 Task: Create new customer invoice with Date Opened: 03-Apr-23, Select Customer: Carson's, Terms: Net 7. Make invoice entry for item-1 with Date: 03-Apr-23, Description: Closed Toe Faux Fur Slipper Creme de Mint Medium_x000D_
, Income Account: Income:Sales, Quantity: 1, Unit Price: 12.99, Sales Tax: Y, Sales Tax Included: Y, Tax Table: Sales Tax. Post Invoice with Post Date: 03-Apr-23, Post to Accounts: Assets:Accounts Receivable. Pay / Process Payment with Transaction Date: 09-Apr-23, Amount: 12.99, Transfer Account: Checking Account. Go to 'Print Invoice'.
Action: Mouse moved to (152, 34)
Screenshot: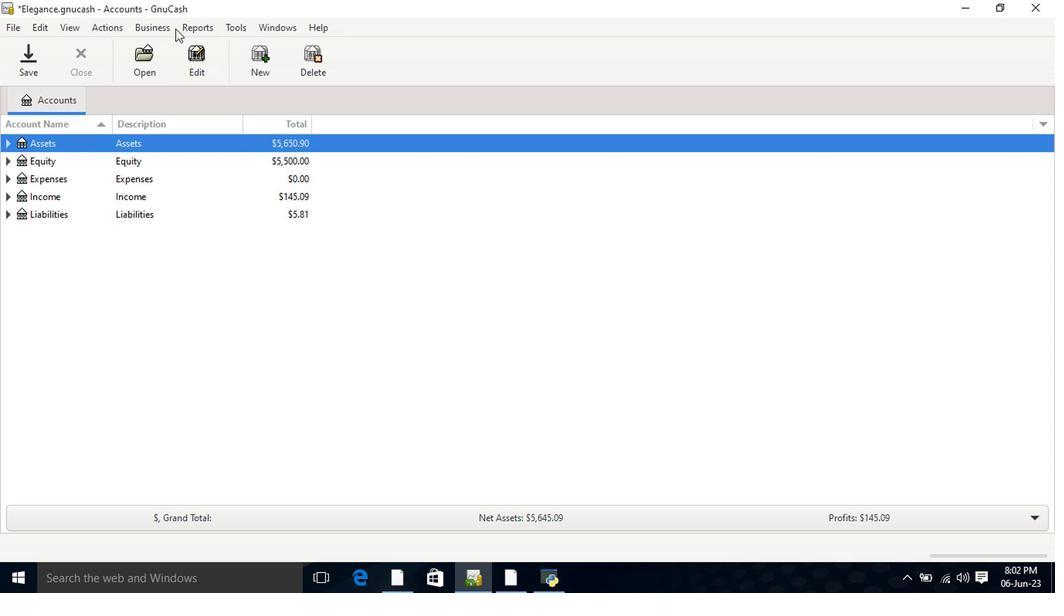 
Action: Mouse pressed left at (152, 34)
Screenshot: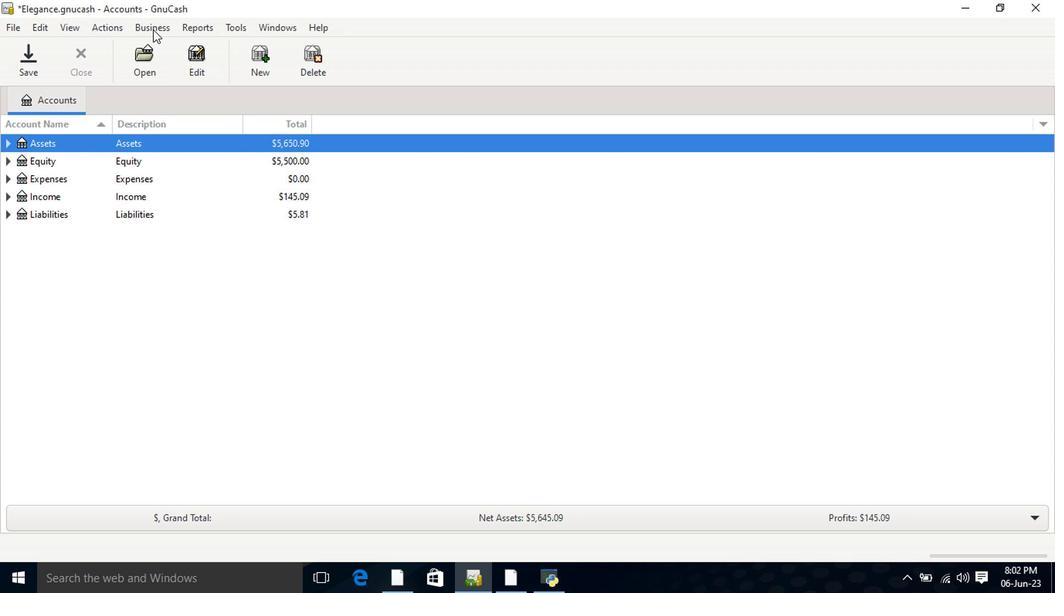 
Action: Mouse moved to (340, 111)
Screenshot: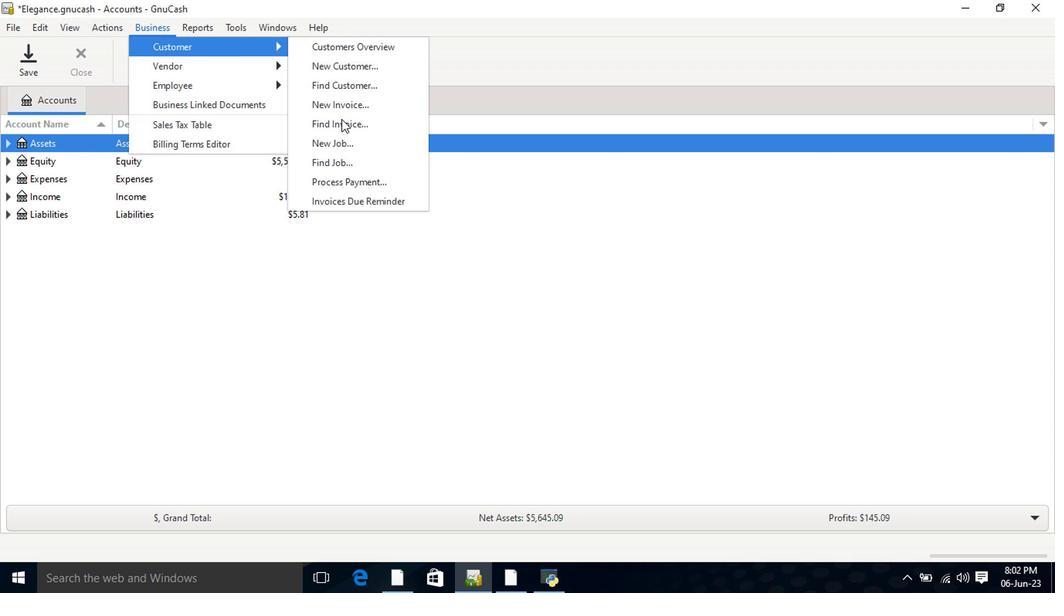 
Action: Mouse pressed left at (340, 111)
Screenshot: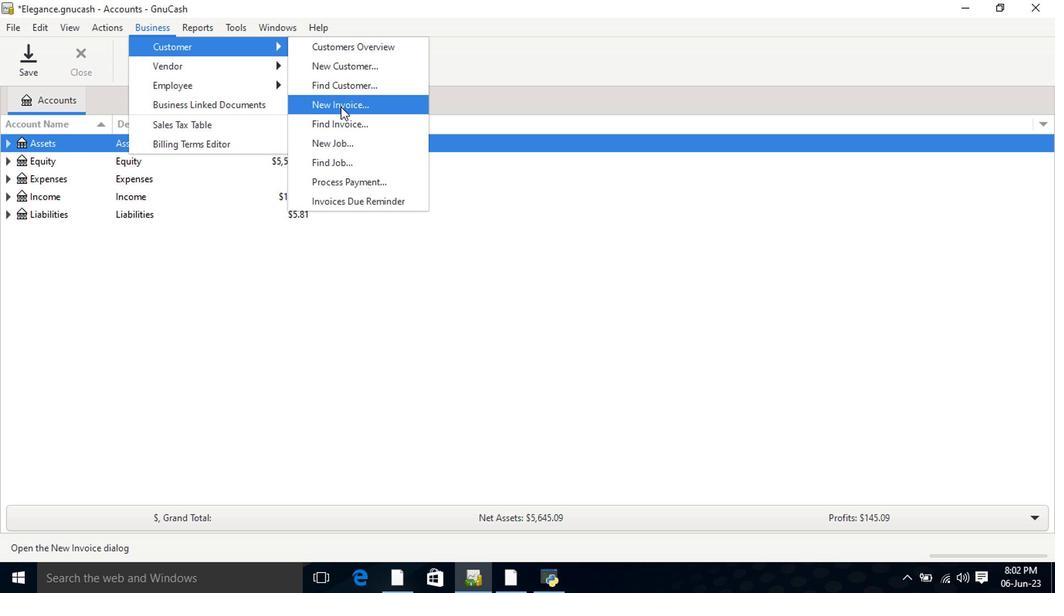 
Action: Mouse moved to (625, 238)
Screenshot: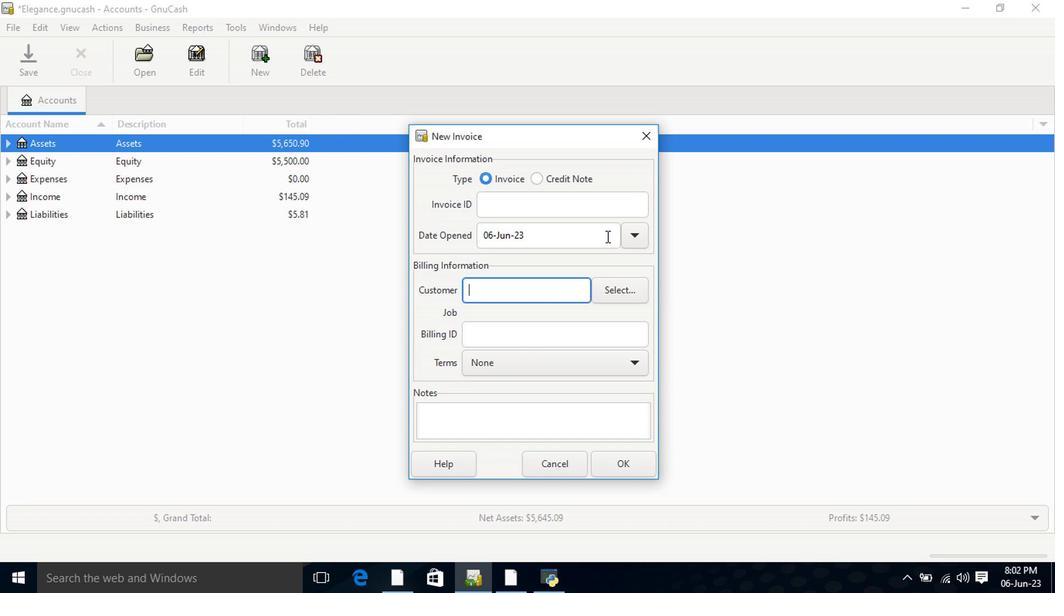 
Action: Mouse pressed left at (625, 238)
Screenshot: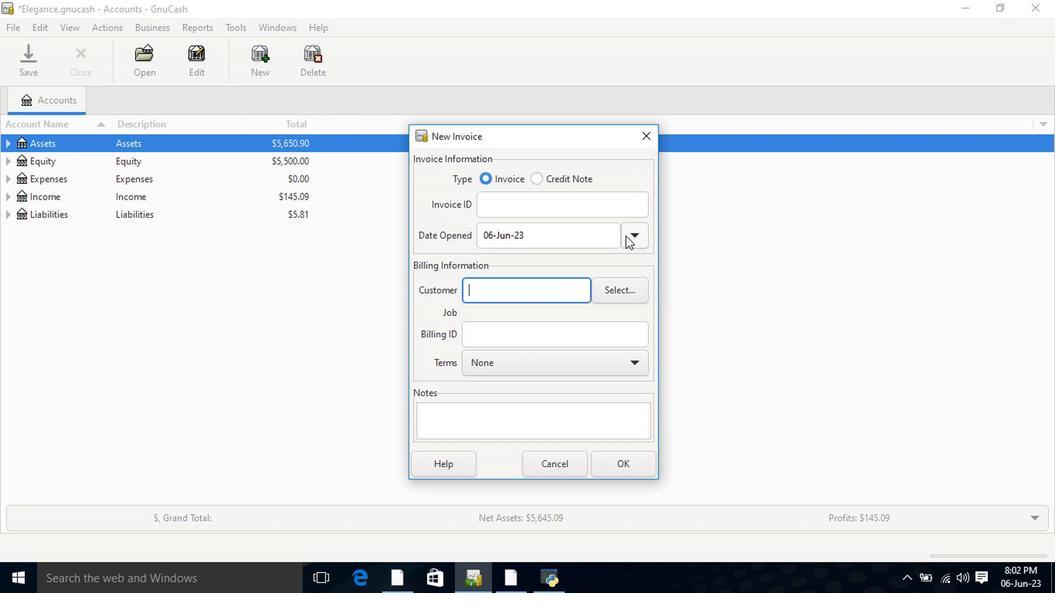 
Action: Mouse moved to (513, 262)
Screenshot: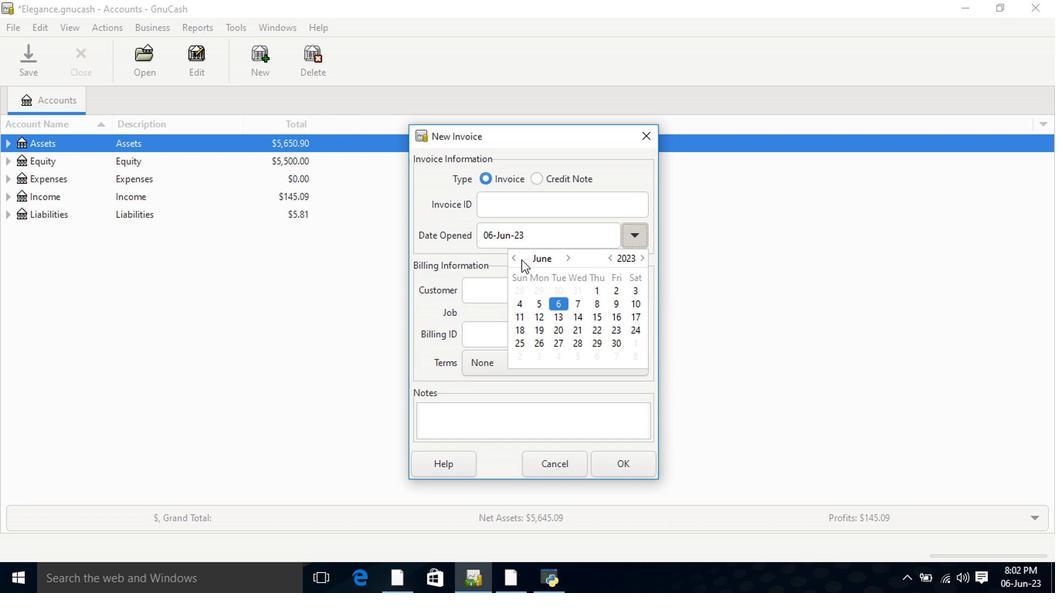 
Action: Mouse pressed left at (513, 262)
Screenshot: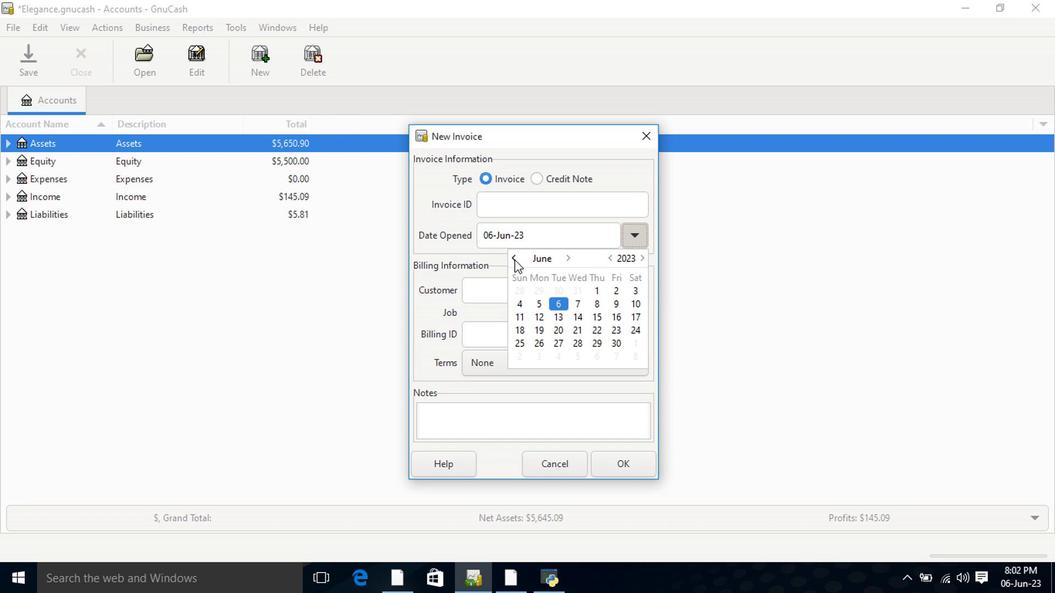 
Action: Mouse pressed left at (513, 262)
Screenshot: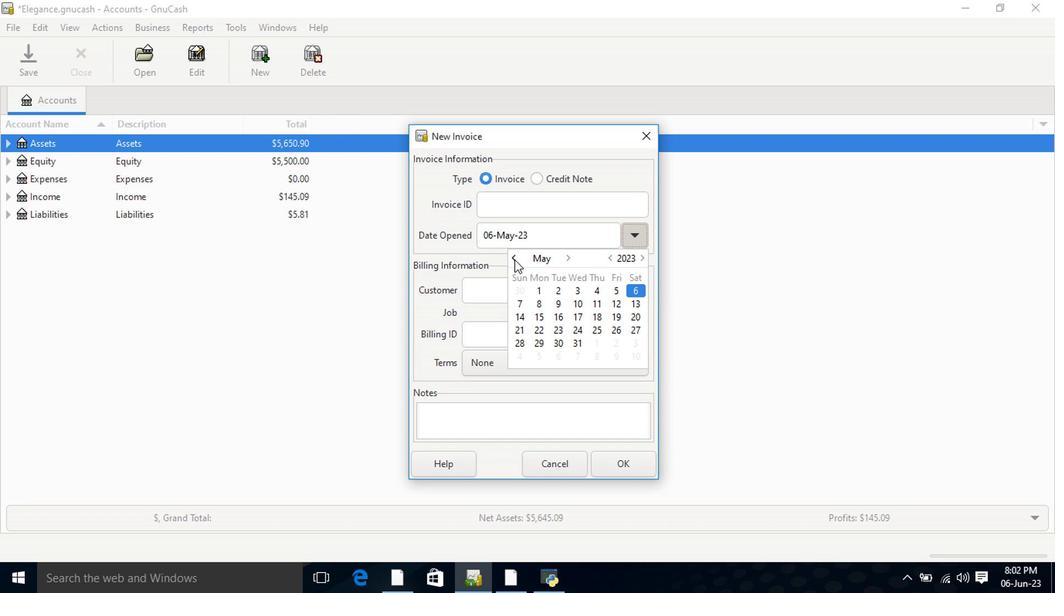 
Action: Mouse moved to (534, 301)
Screenshot: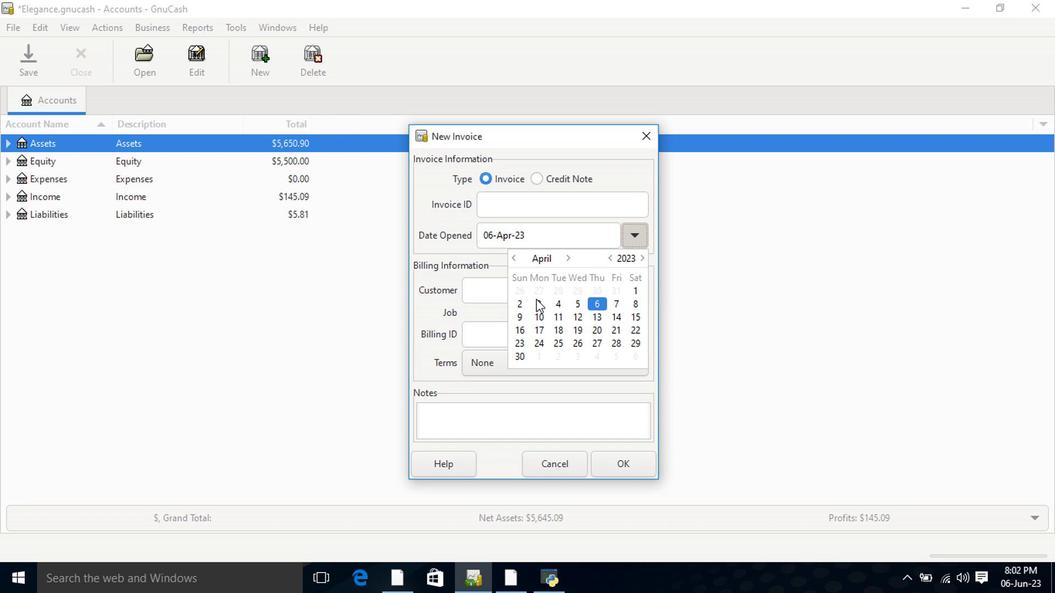 
Action: Mouse pressed left at (534, 301)
Screenshot: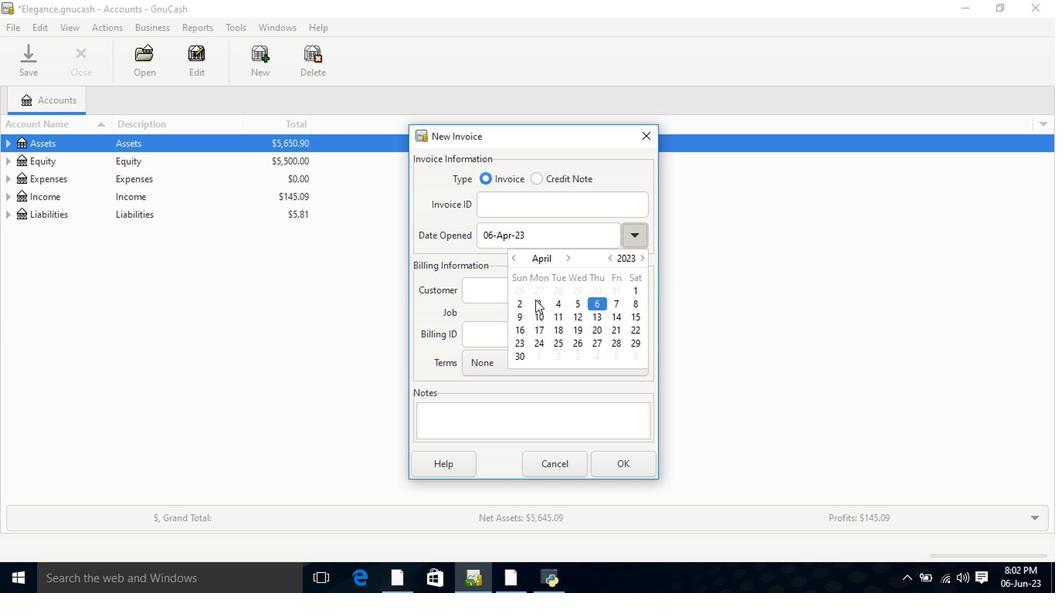 
Action: Mouse pressed left at (534, 301)
Screenshot: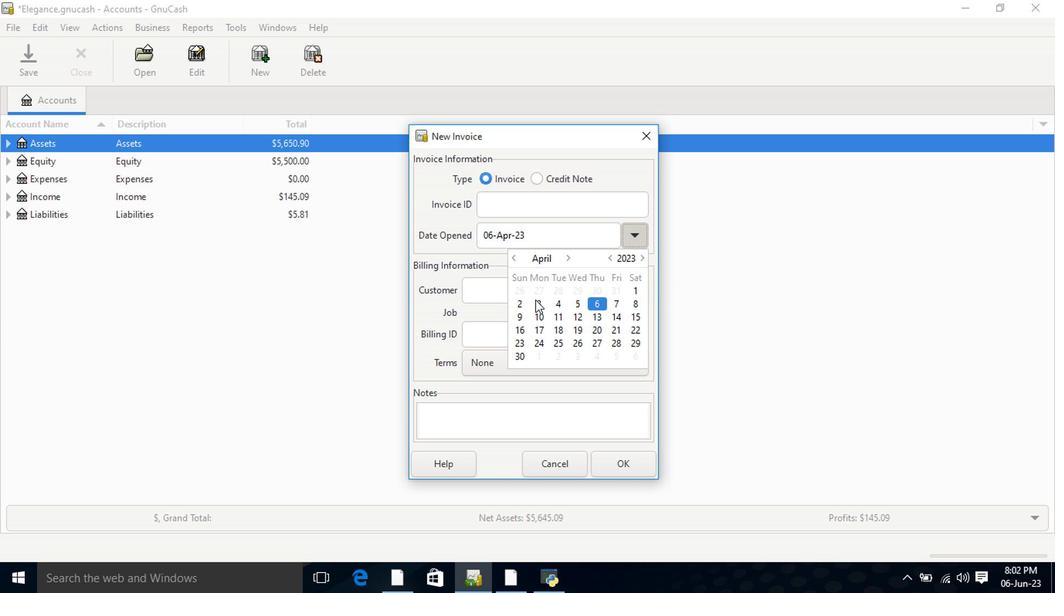 
Action: Mouse moved to (557, 291)
Screenshot: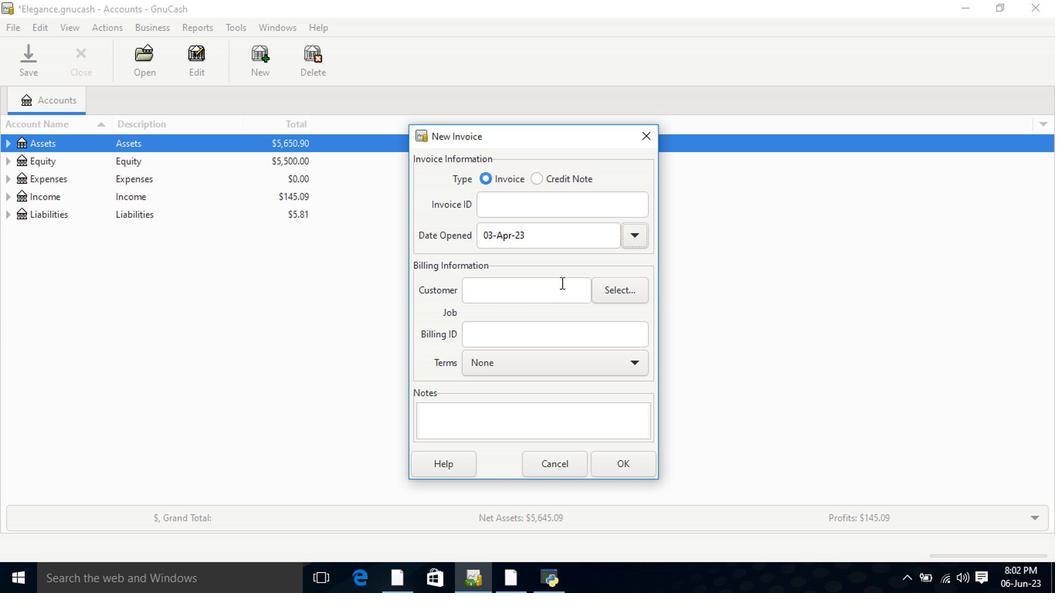 
Action: Mouse pressed left at (557, 291)
Screenshot: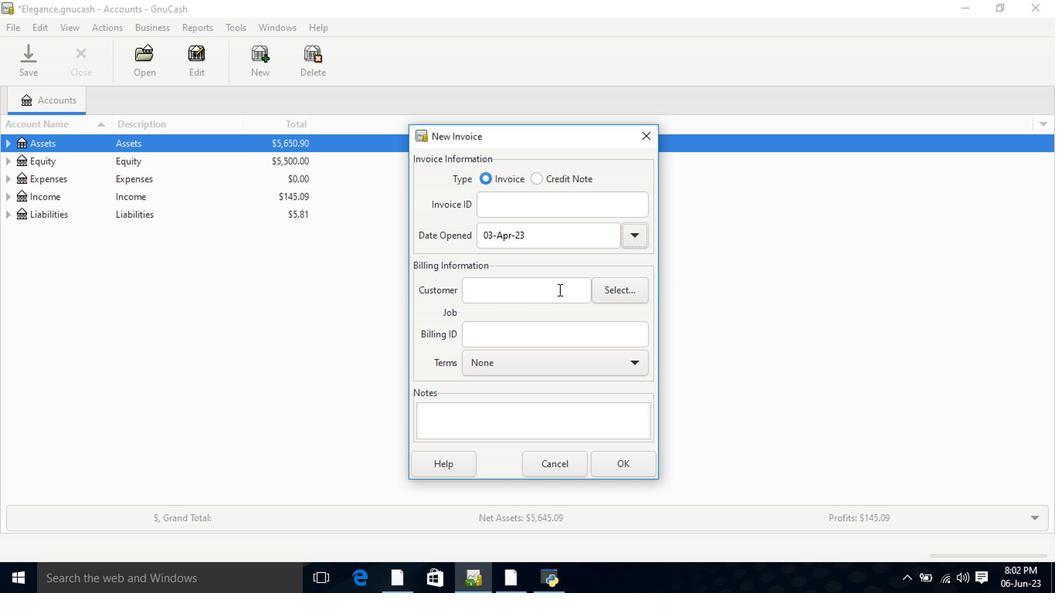
Action: Mouse moved to (557, 291)
Screenshot: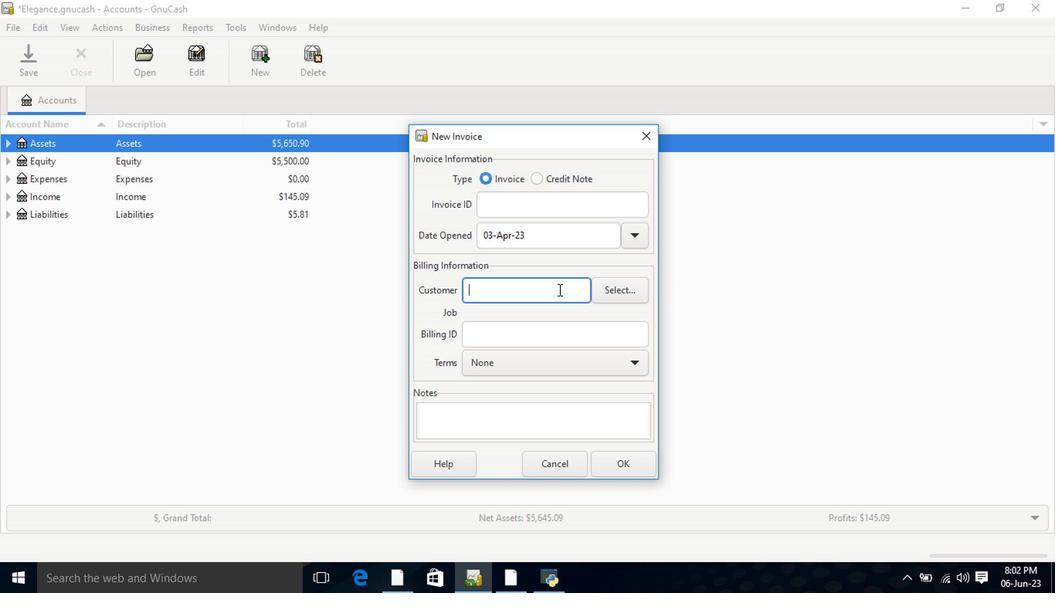 
Action: Key pressed <Key.shift>Car
Screenshot: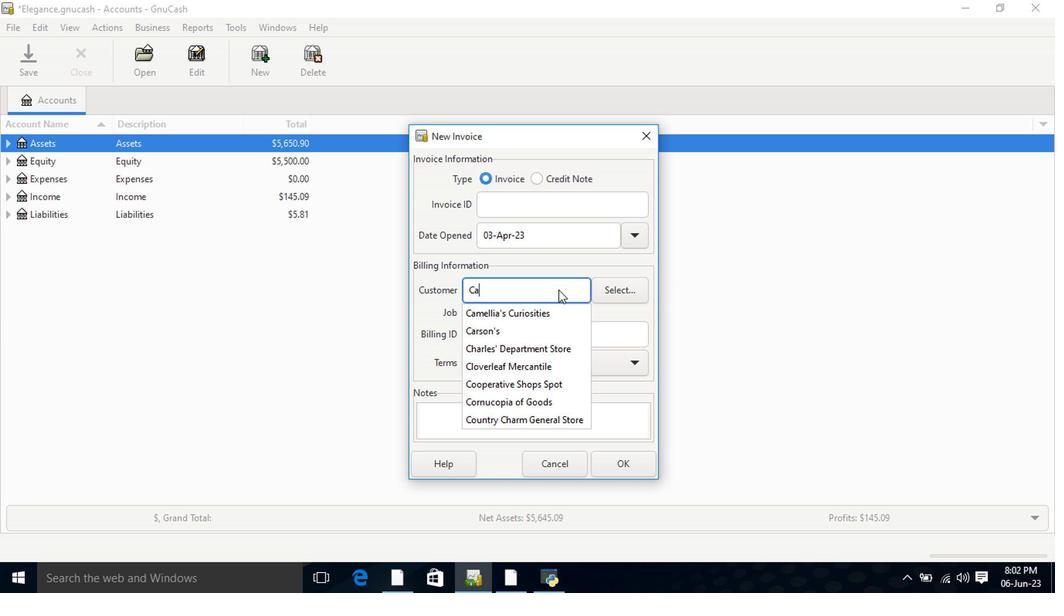 
Action: Mouse moved to (539, 313)
Screenshot: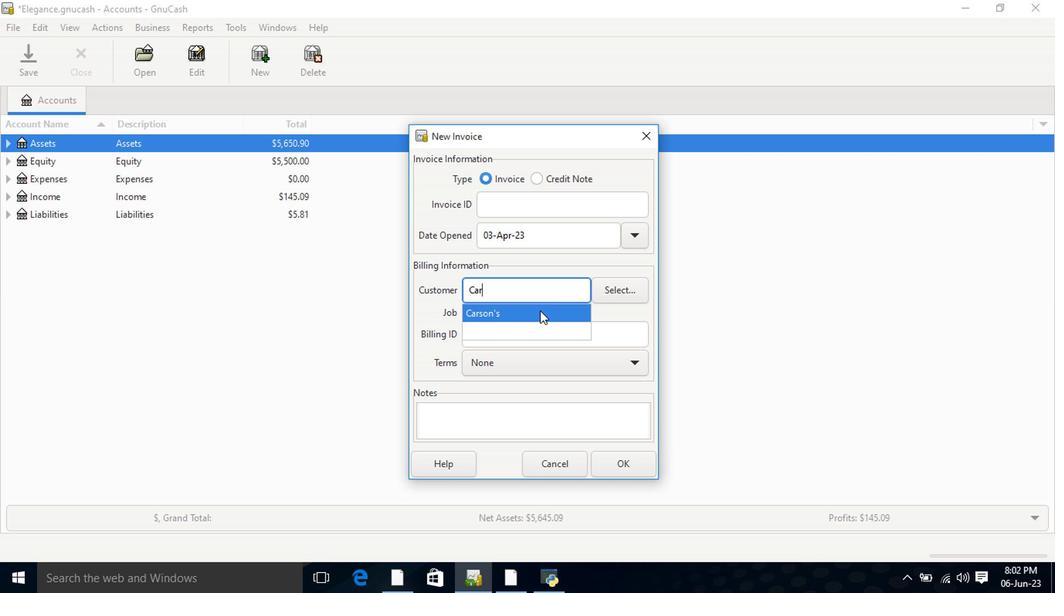 
Action: Mouse pressed left at (539, 313)
Screenshot: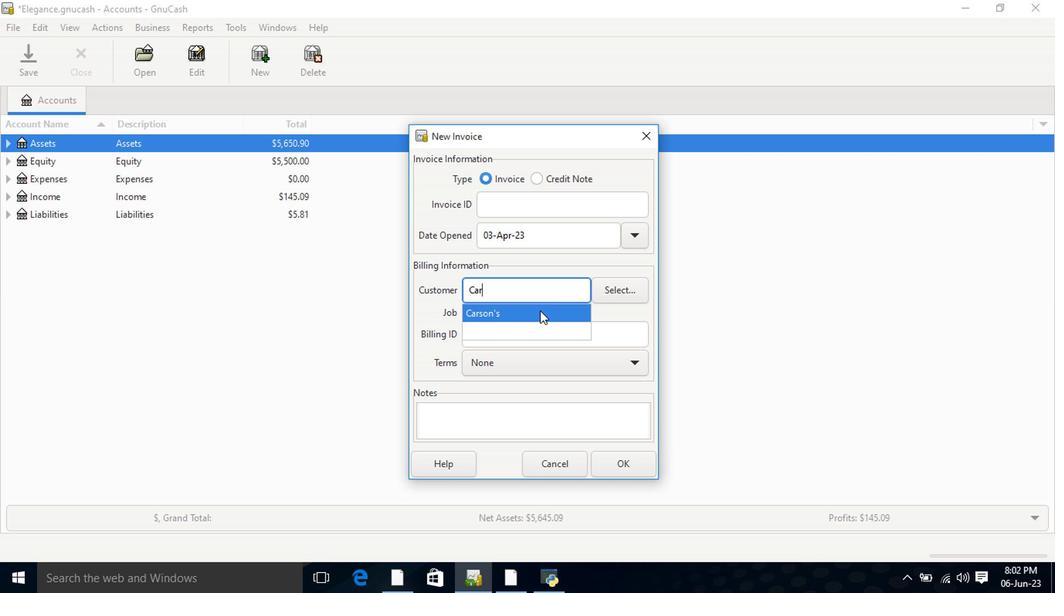 
Action: Mouse moved to (547, 380)
Screenshot: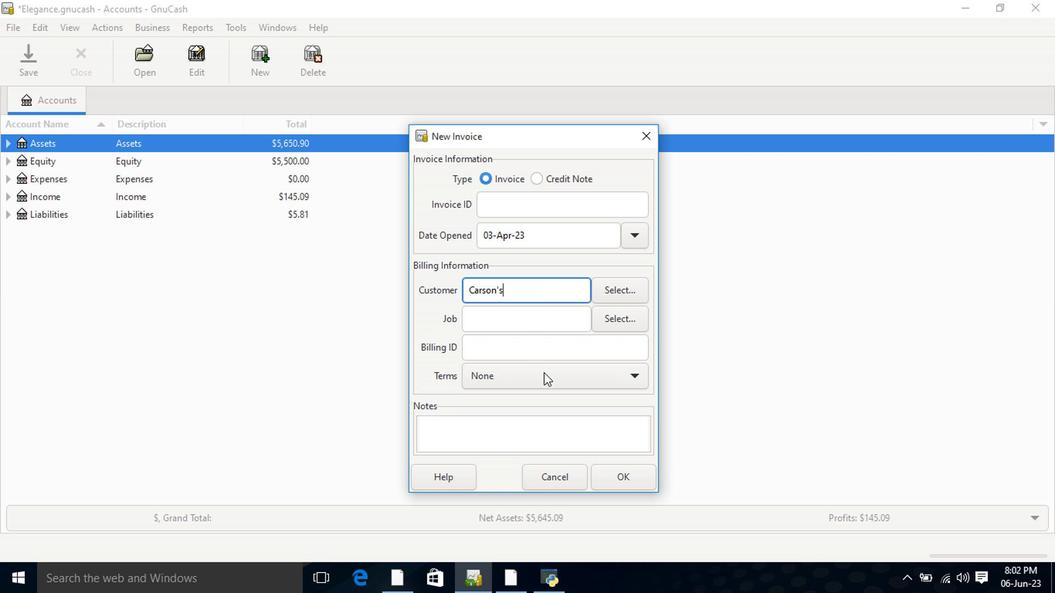 
Action: Mouse pressed left at (547, 380)
Screenshot: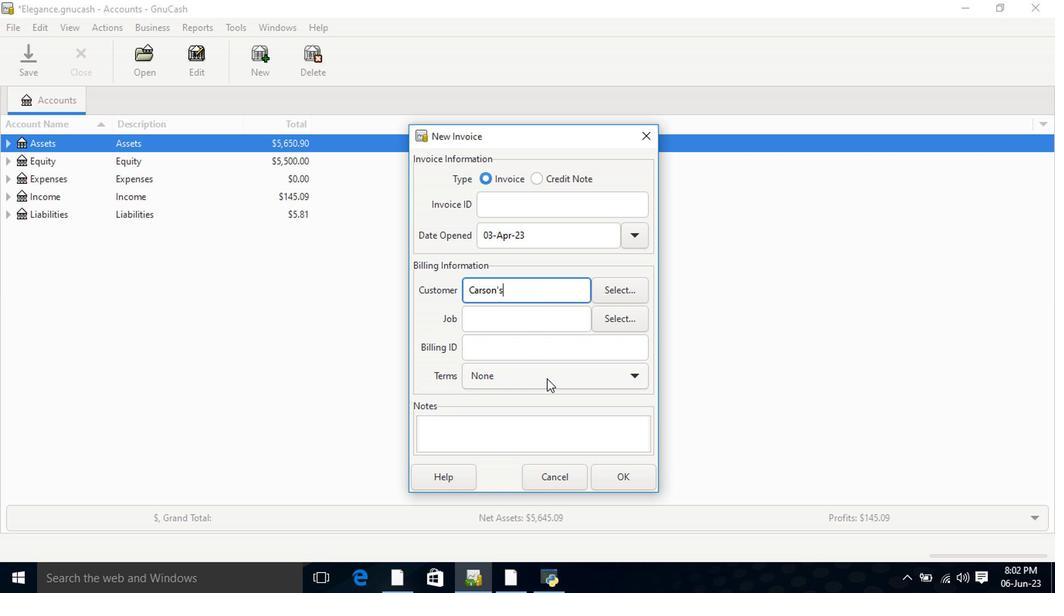
Action: Mouse moved to (530, 439)
Screenshot: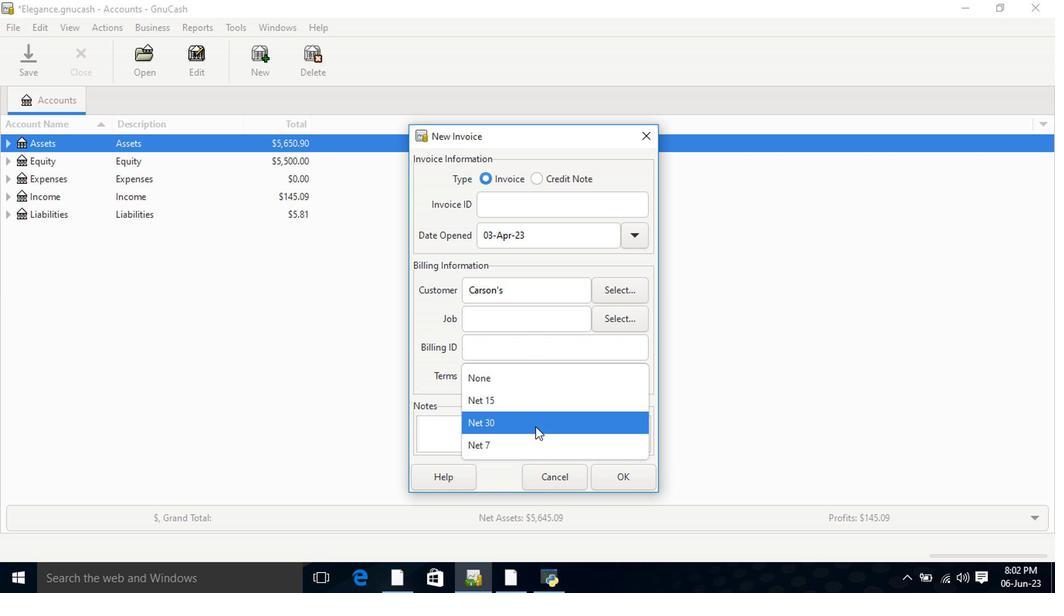 
Action: Mouse pressed left at (530, 439)
Screenshot: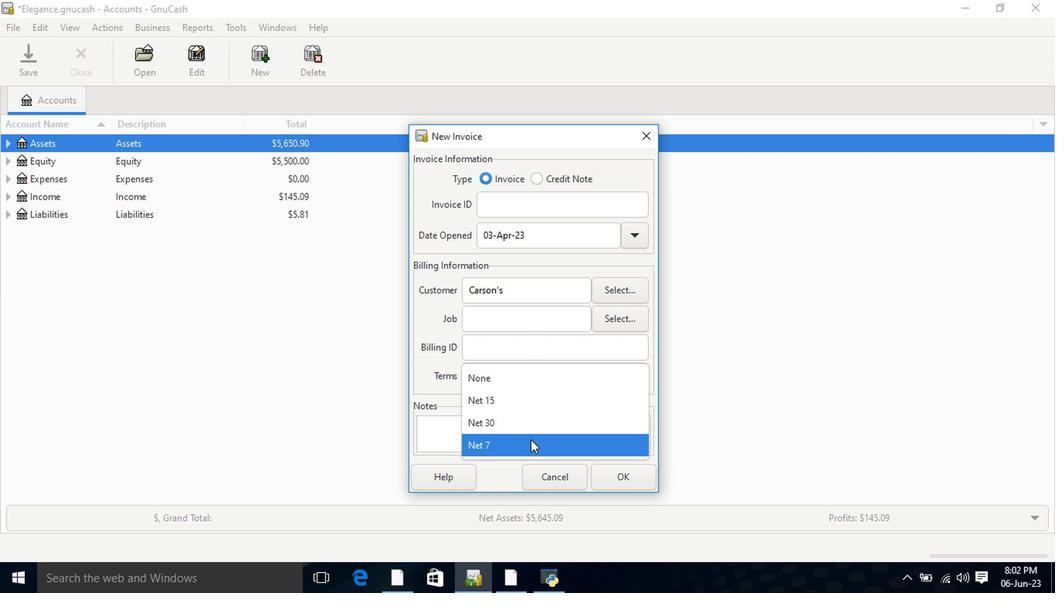 
Action: Mouse moved to (622, 474)
Screenshot: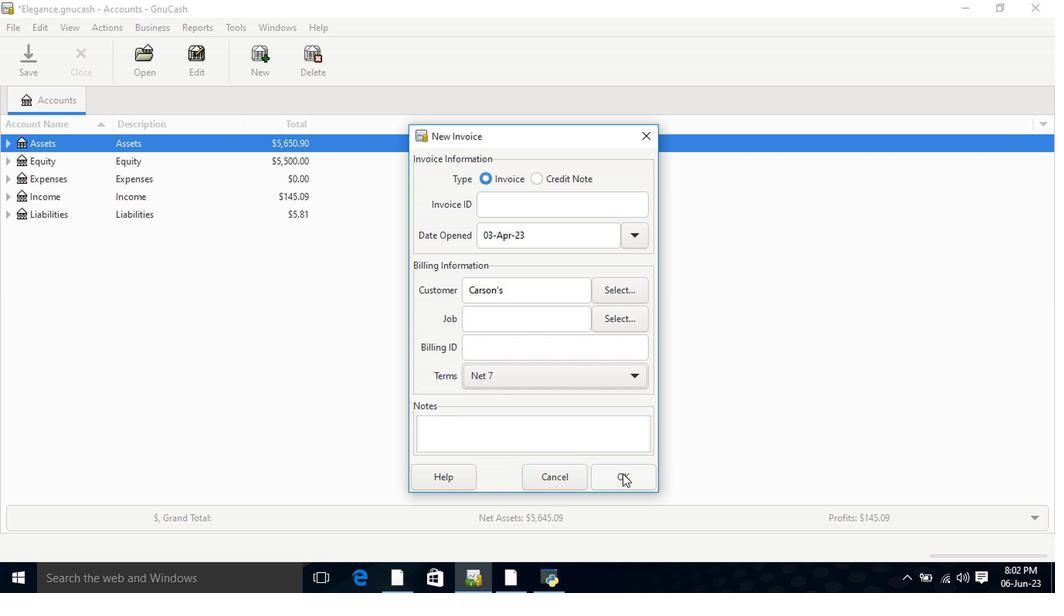
Action: Mouse pressed left at (622, 474)
Screenshot: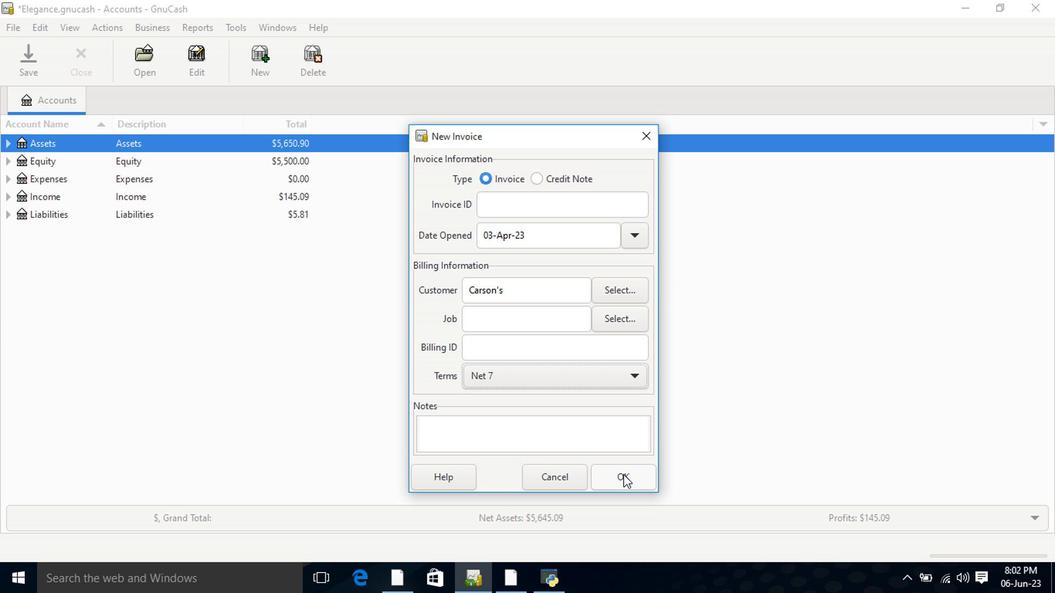 
Action: Mouse moved to (72, 297)
Screenshot: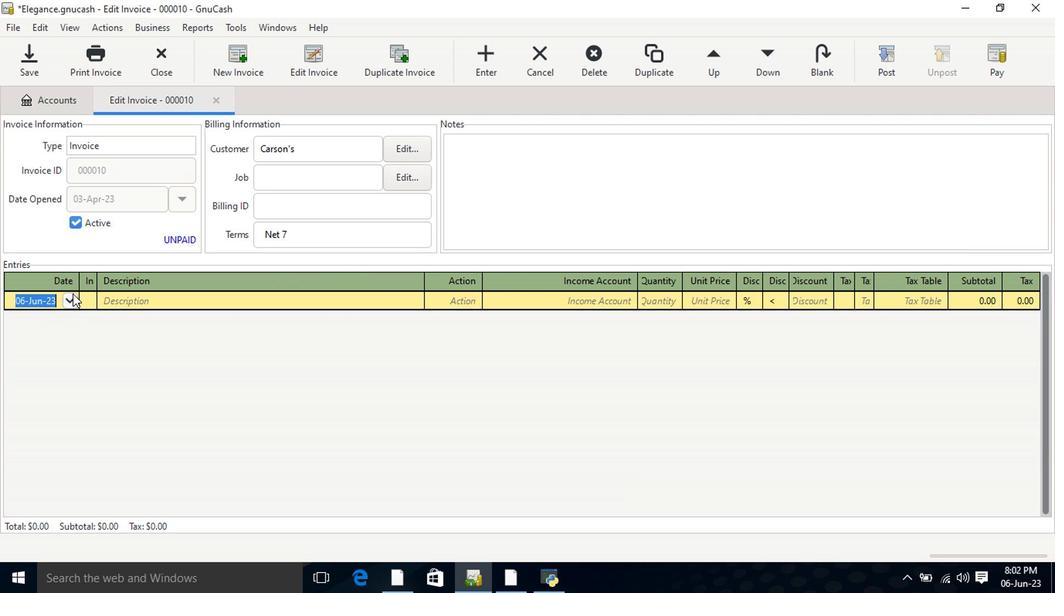 
Action: Mouse pressed left at (72, 297)
Screenshot: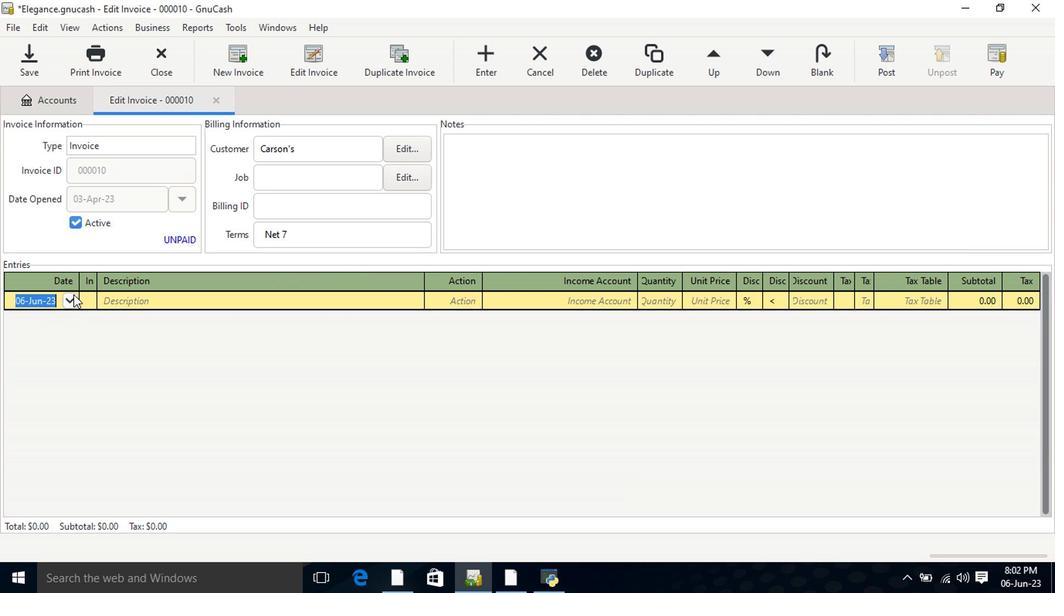 
Action: Mouse moved to (10, 316)
Screenshot: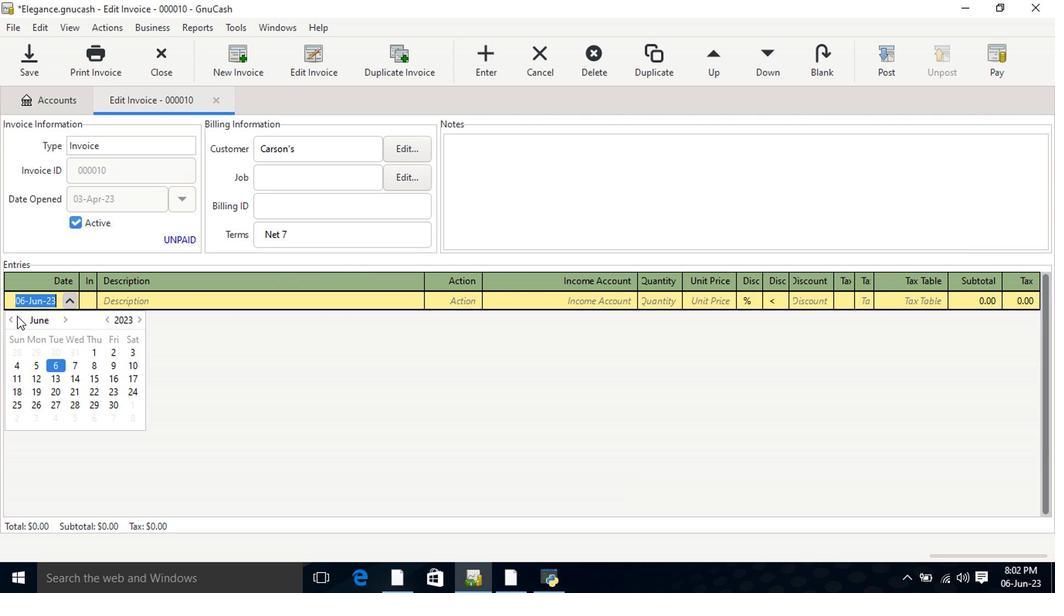 
Action: Mouse pressed left at (10, 316)
Screenshot: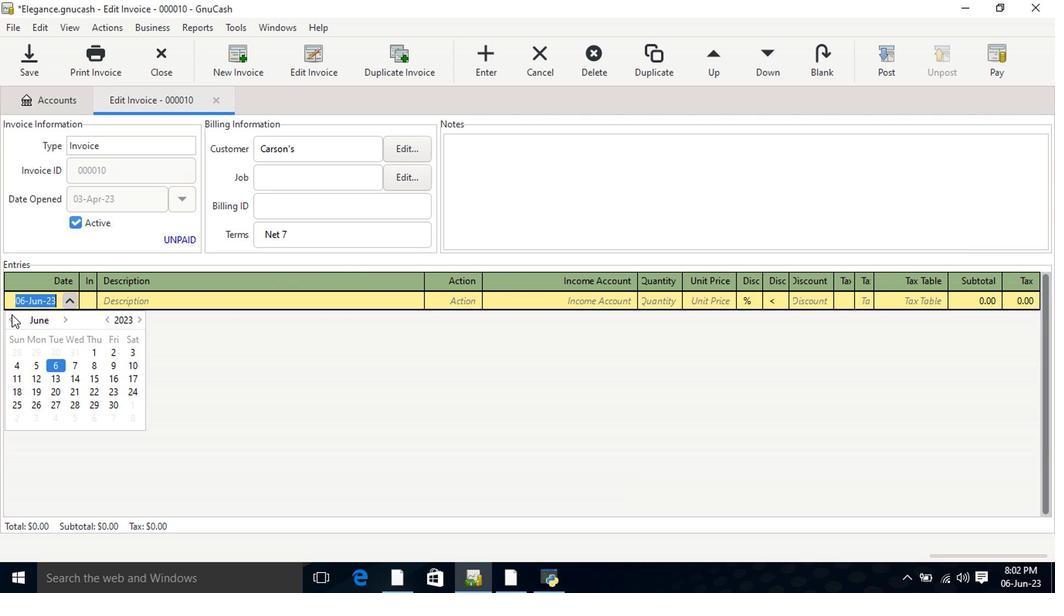 
Action: Mouse moved to (9, 318)
Screenshot: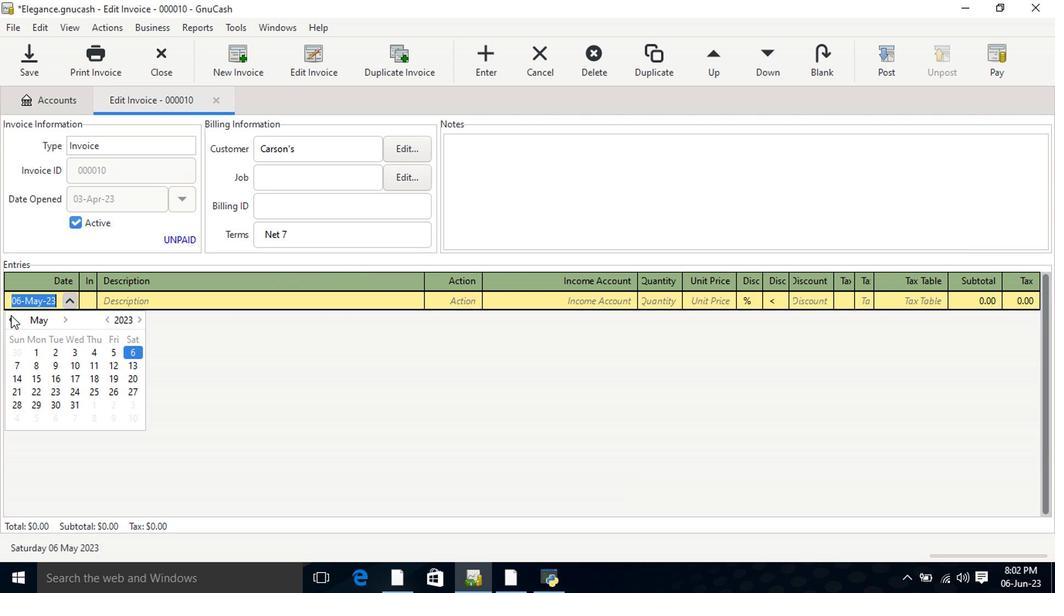 
Action: Mouse pressed left at (9, 318)
Screenshot: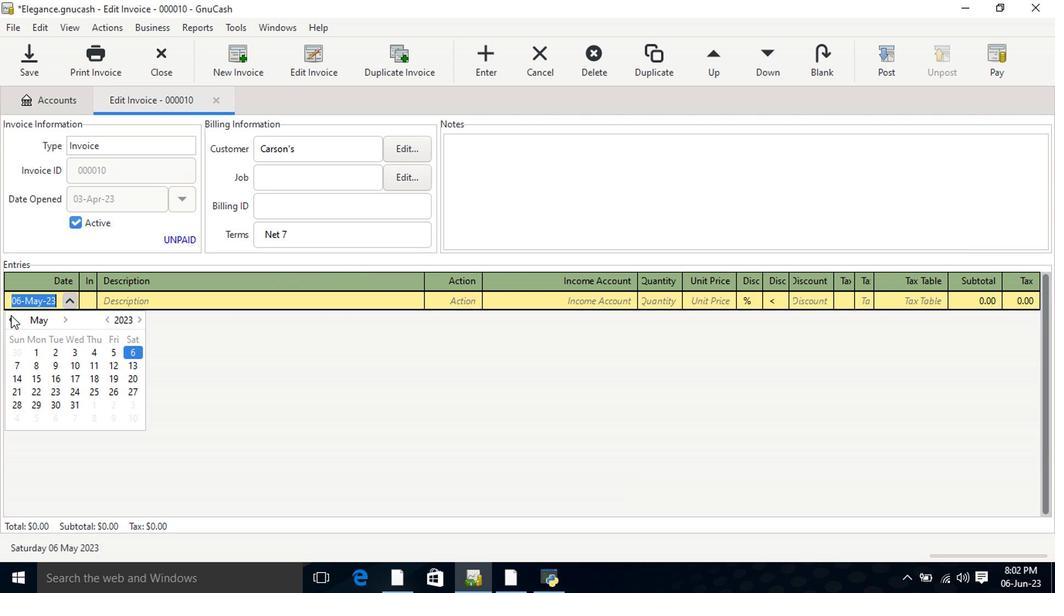 
Action: Mouse moved to (31, 368)
Screenshot: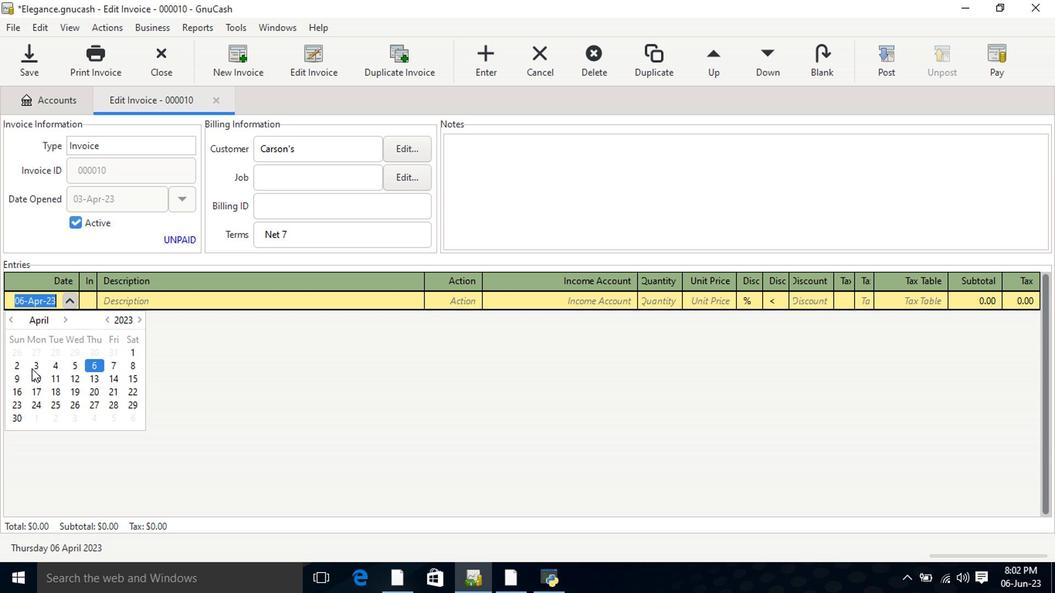 
Action: Mouse pressed left at (31, 368)
Screenshot: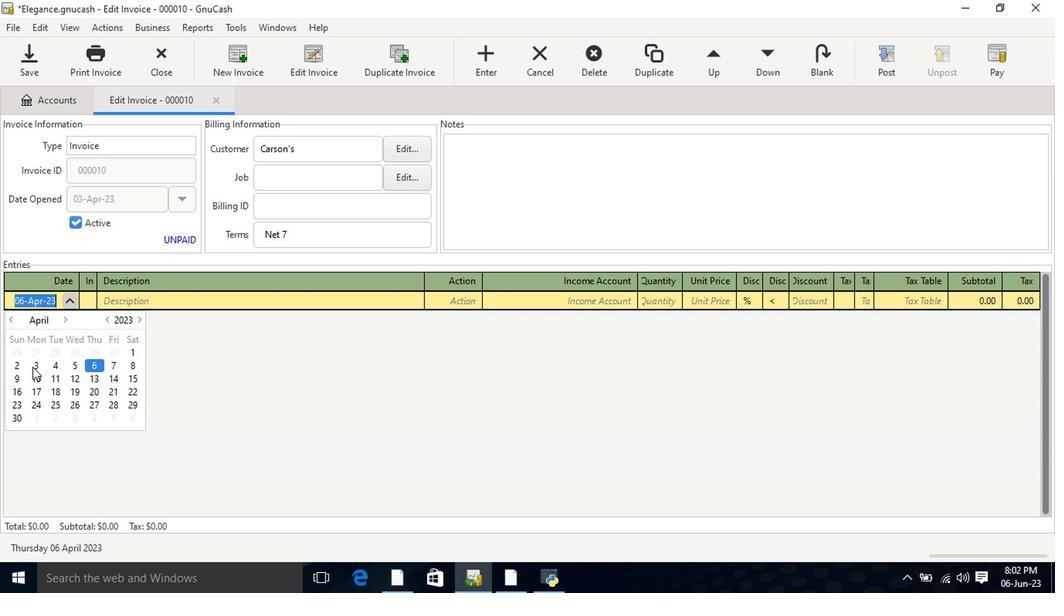 
Action: Mouse pressed left at (31, 368)
Screenshot: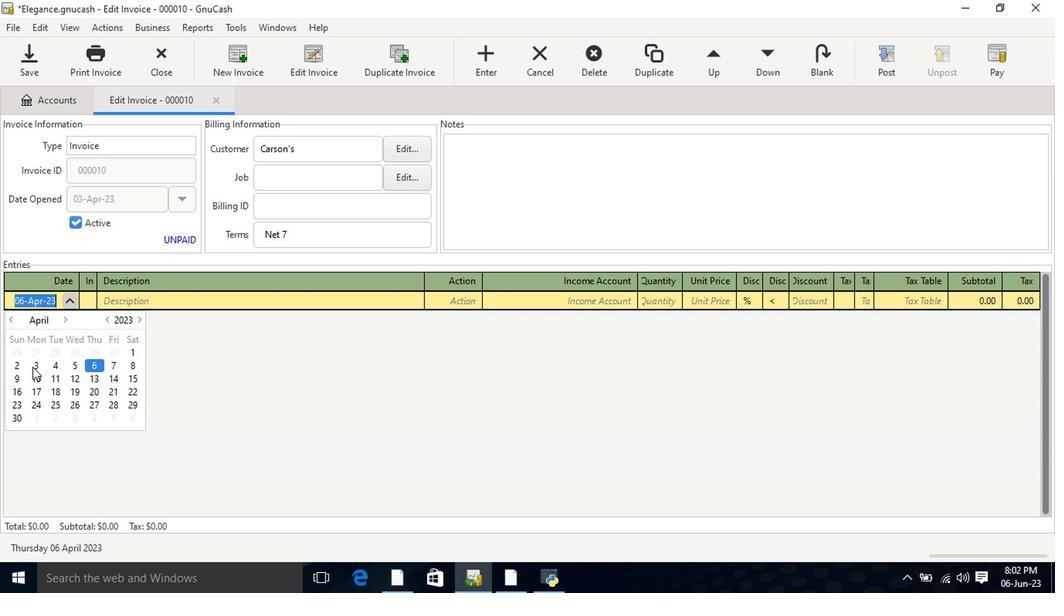 
Action: Mouse moved to (165, 298)
Screenshot: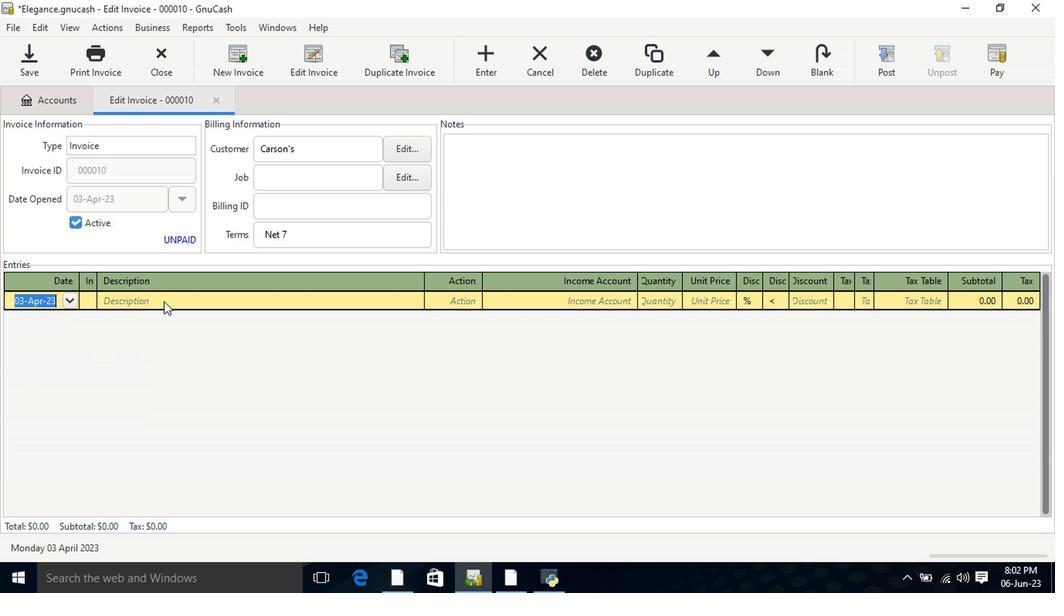 
Action: Mouse pressed left at (165, 298)
Screenshot: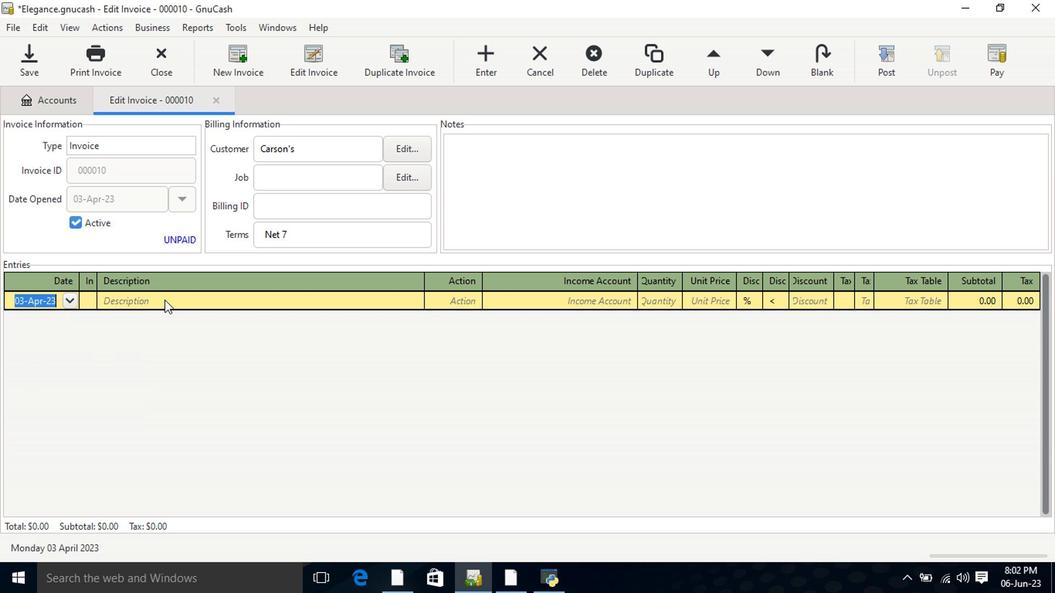 
Action: Key pressed <Key.shift>Closed<Key.space><Key.shift>Toe<Key.space><Key.shift>Fauz<Key.space><Key.shift>Fur<Key.space><Key.shift>Slipper<Key.space><Key.shift>Creme<Key.space><Key.shift>de<Key.space><Key.shift>Mint<Key.space><Key.shift>Medium<Key.tab><Key.tab>incom<Key.down><Key.down>
Screenshot: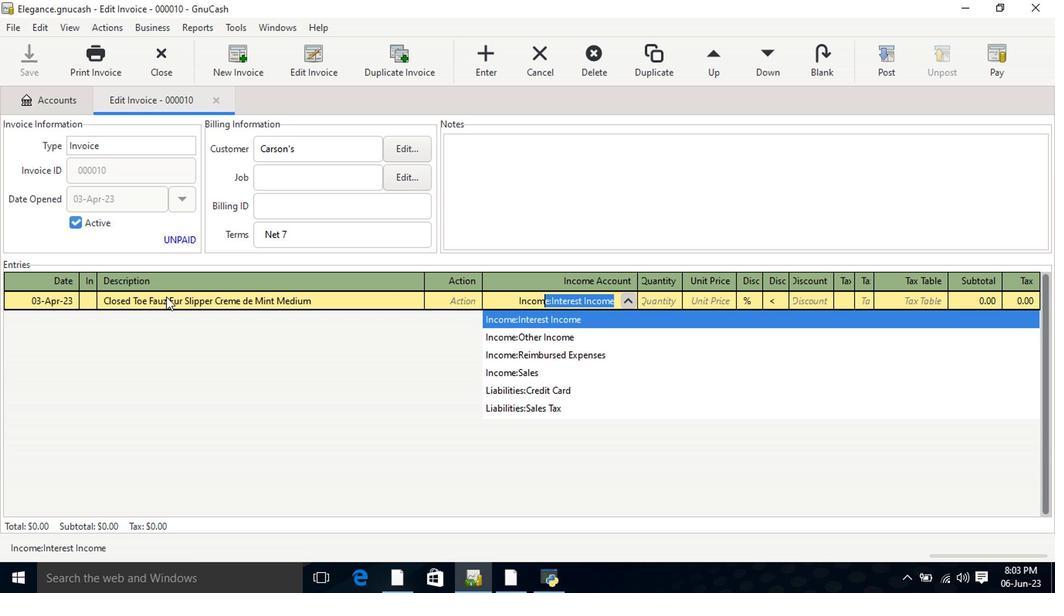 
Action: Mouse moved to (627, 303)
Screenshot: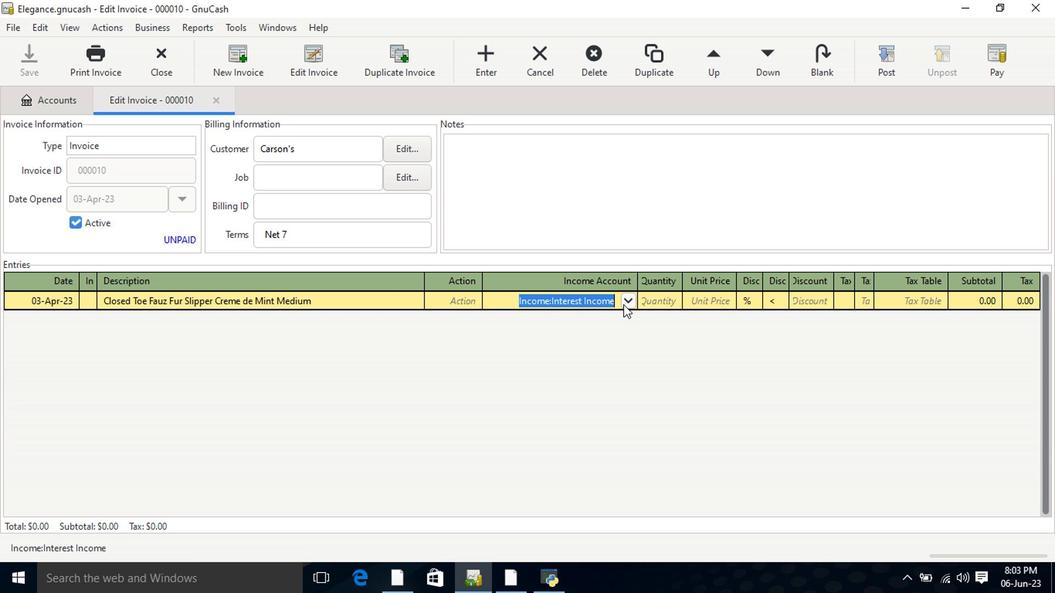 
Action: Mouse pressed left at (627, 303)
Screenshot: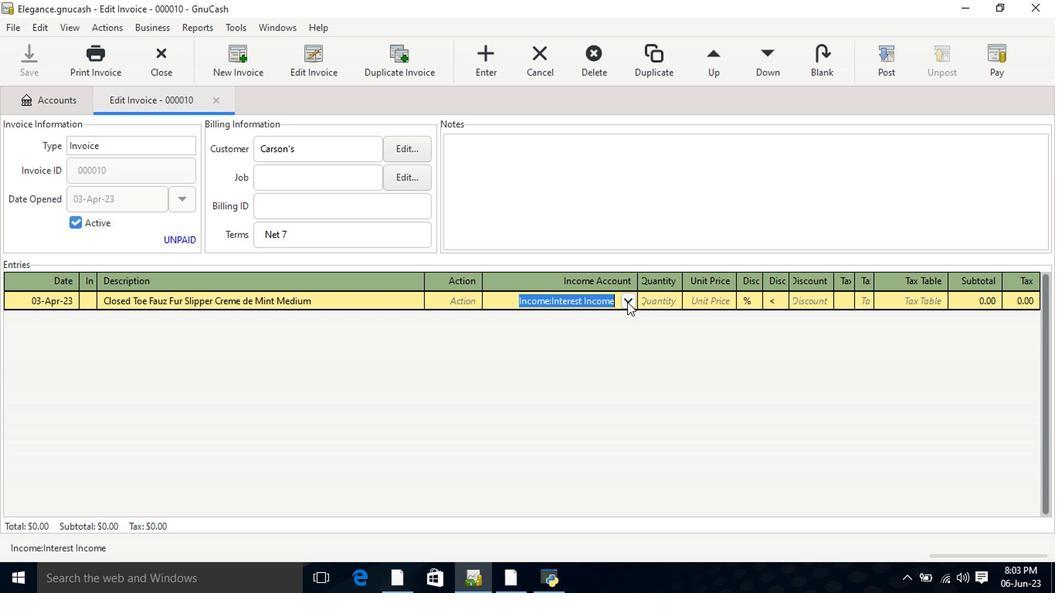 
Action: Mouse moved to (530, 374)
Screenshot: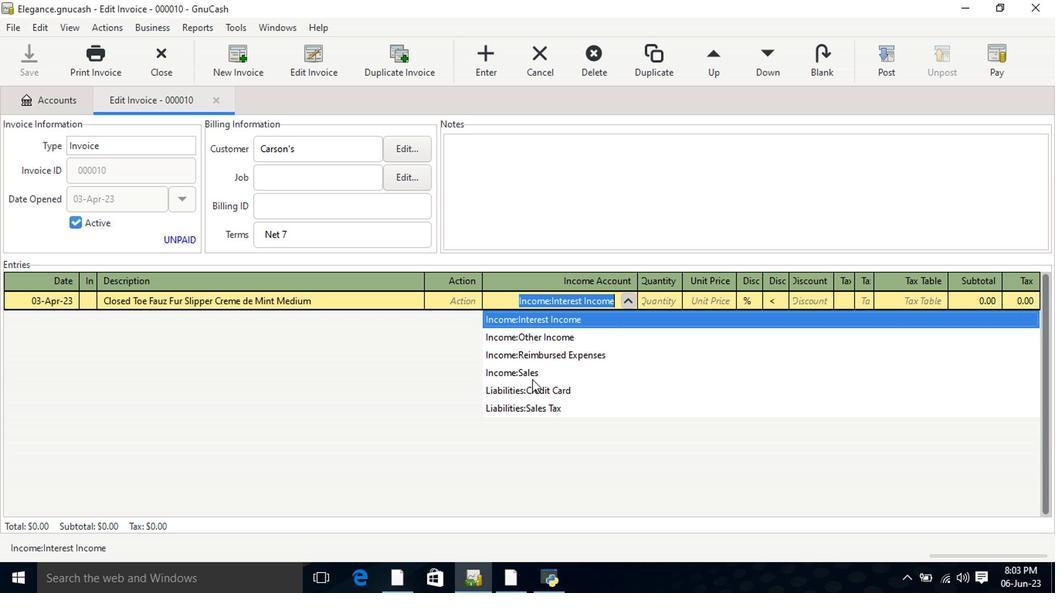 
Action: Mouse pressed left at (530, 374)
Screenshot: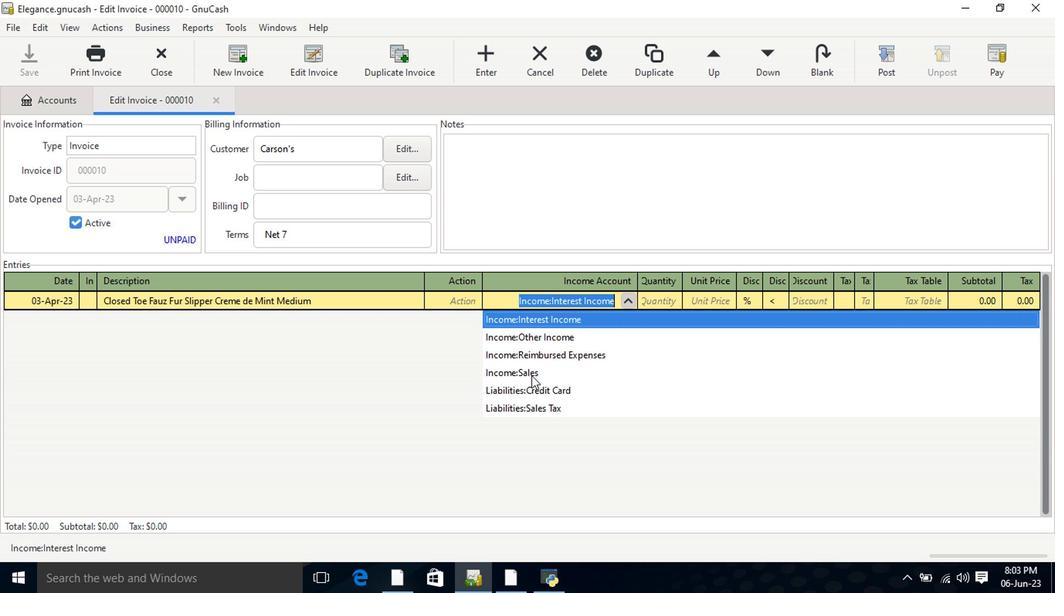 
Action: Mouse moved to (570, 372)
Screenshot: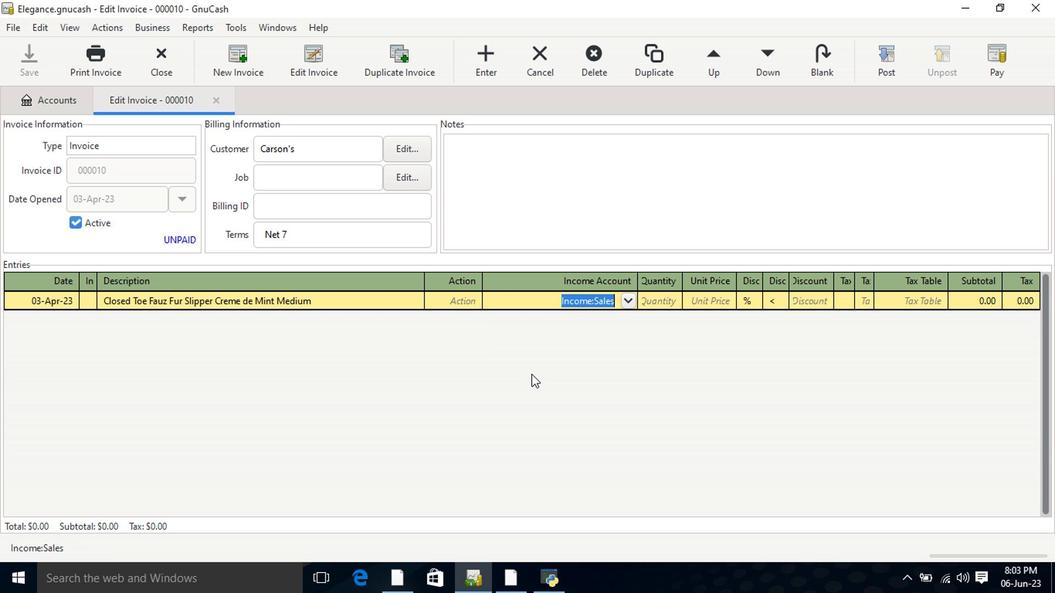 
Action: Key pressed <Key.tab>1<Key.tab>12.99<Key.tab><Key.tab>
Screenshot: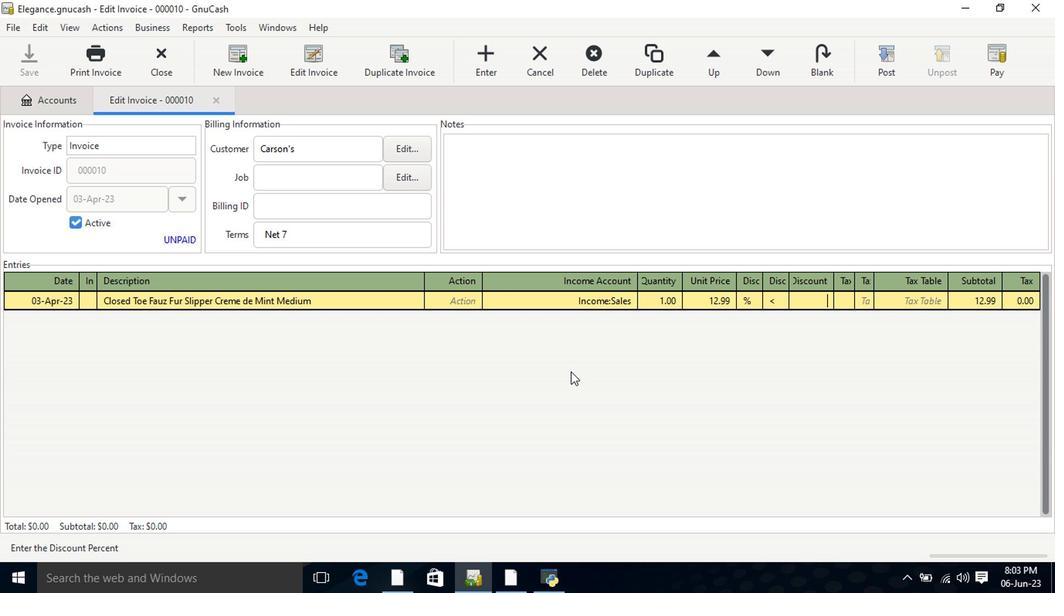 
Action: Mouse moved to (840, 302)
Screenshot: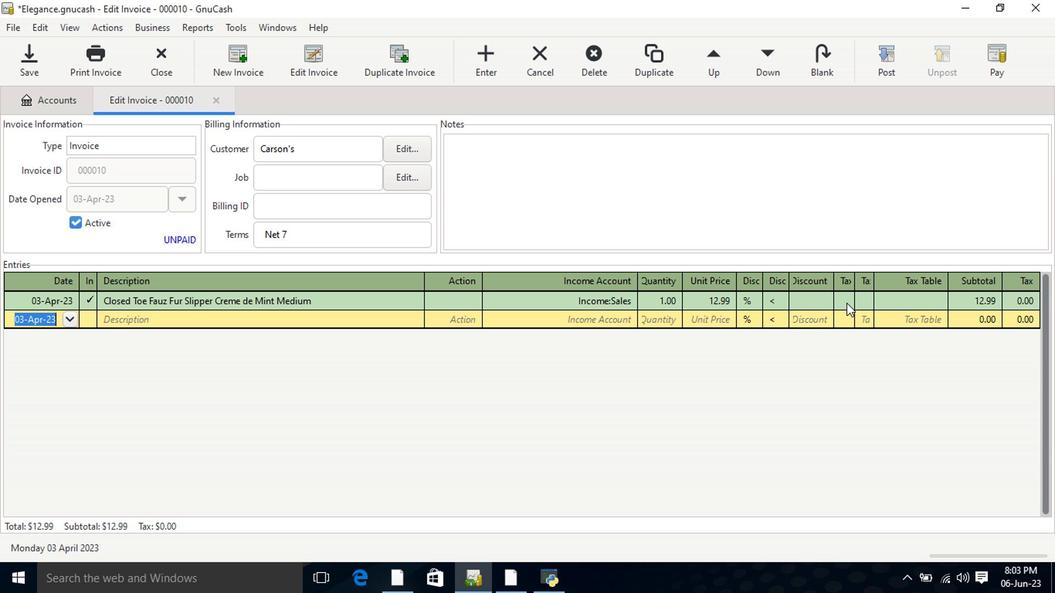 
Action: Mouse pressed left at (840, 302)
Screenshot: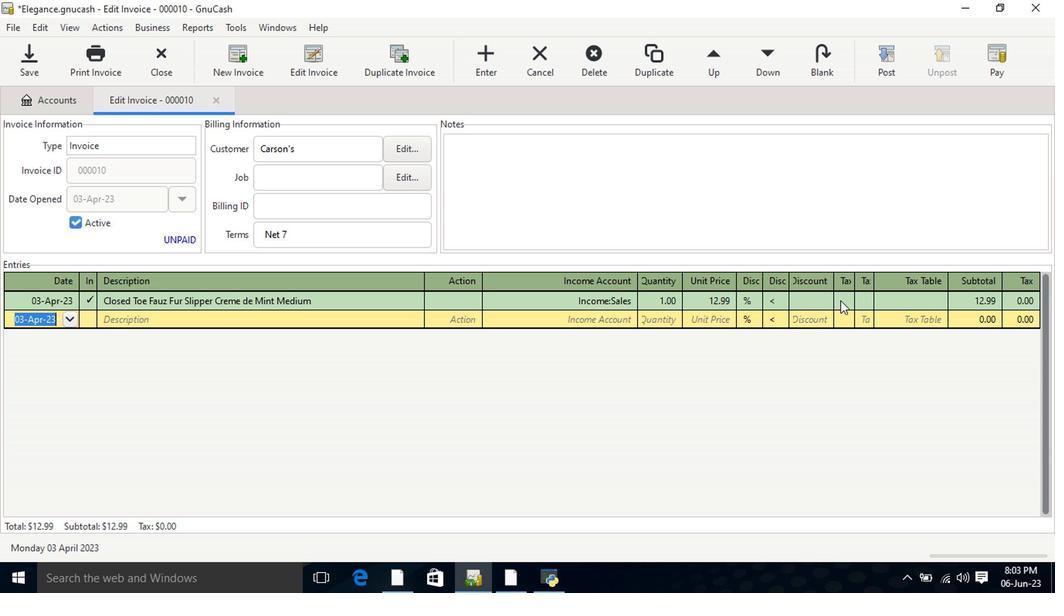 
Action: Mouse moved to (850, 300)
Screenshot: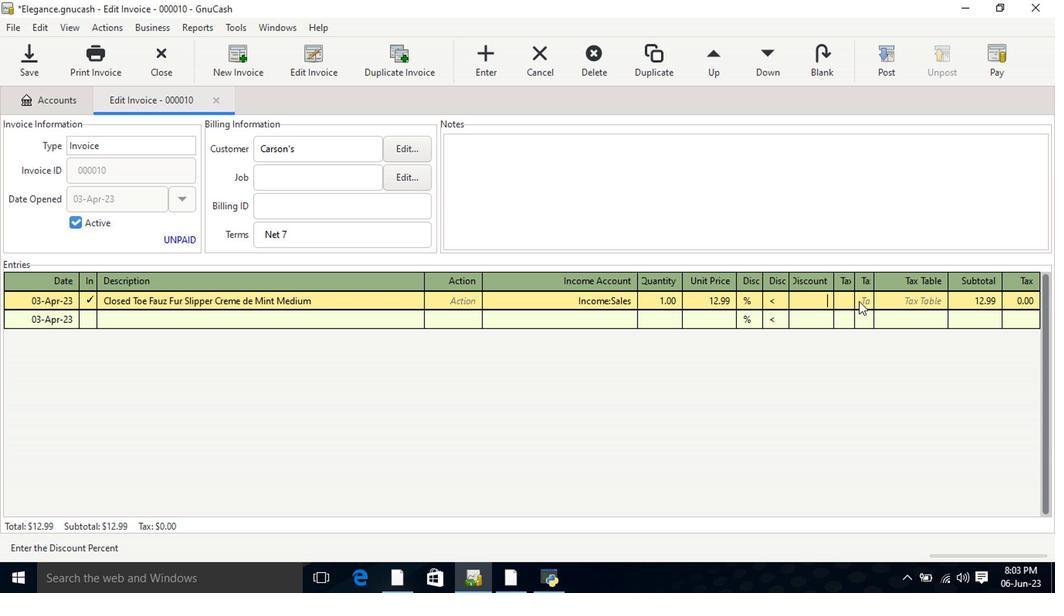 
Action: Mouse pressed left at (850, 300)
Screenshot: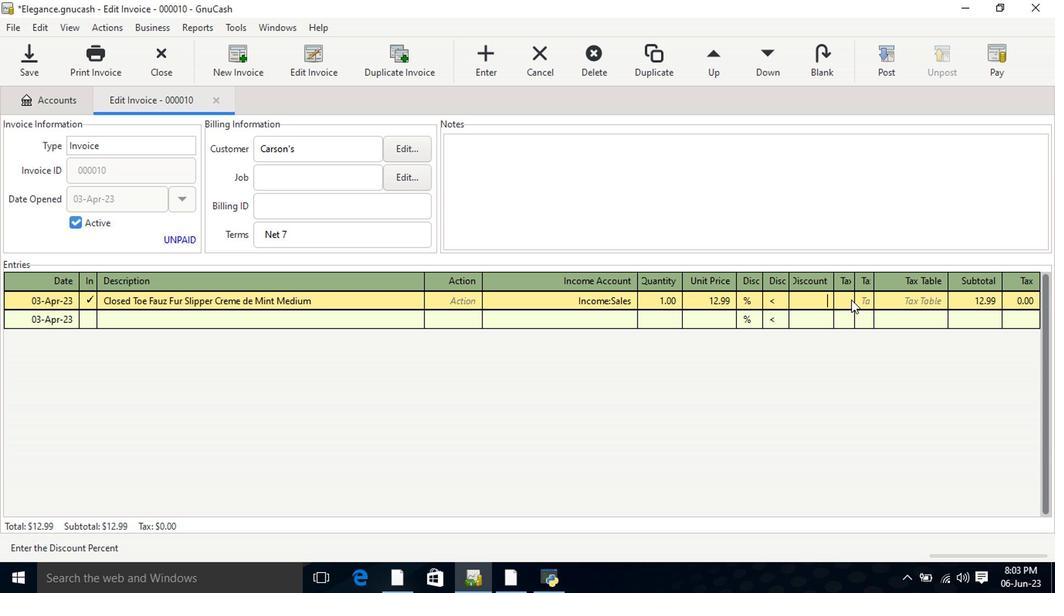 
Action: Mouse moved to (861, 303)
Screenshot: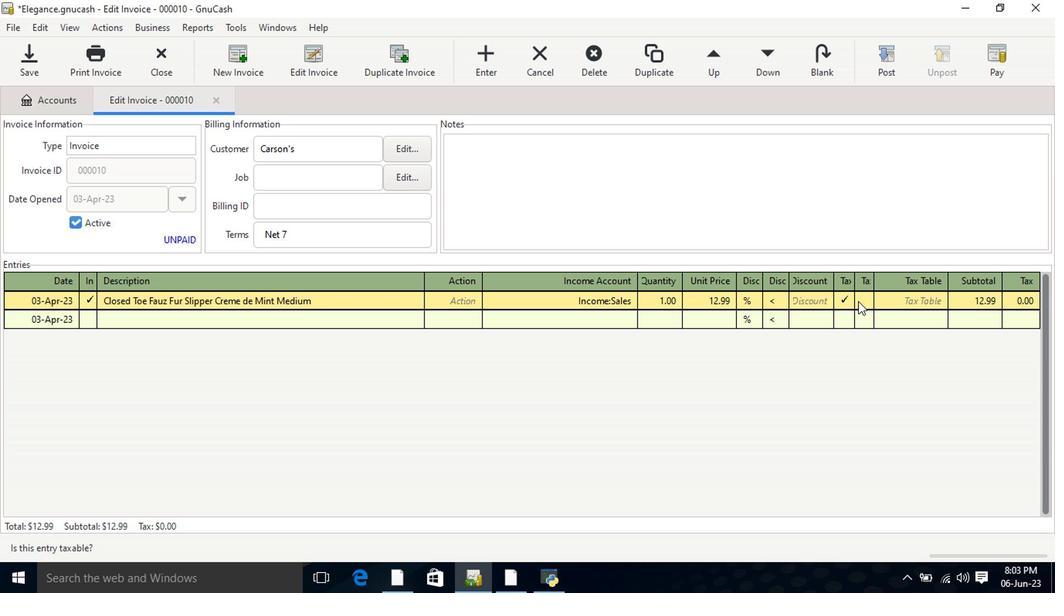 
Action: Mouse pressed left at (861, 303)
Screenshot: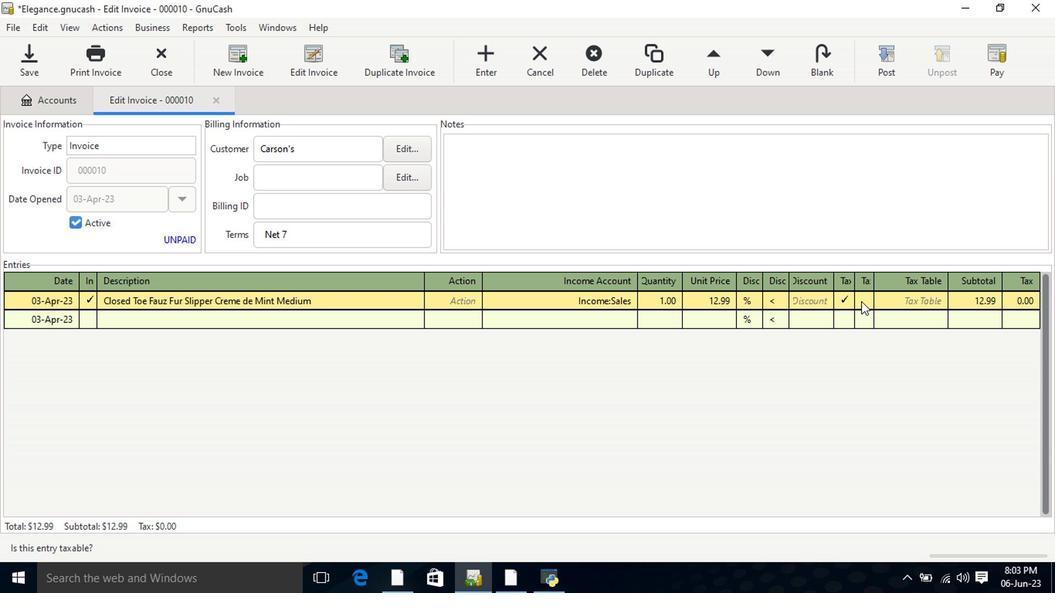 
Action: Mouse moved to (931, 304)
Screenshot: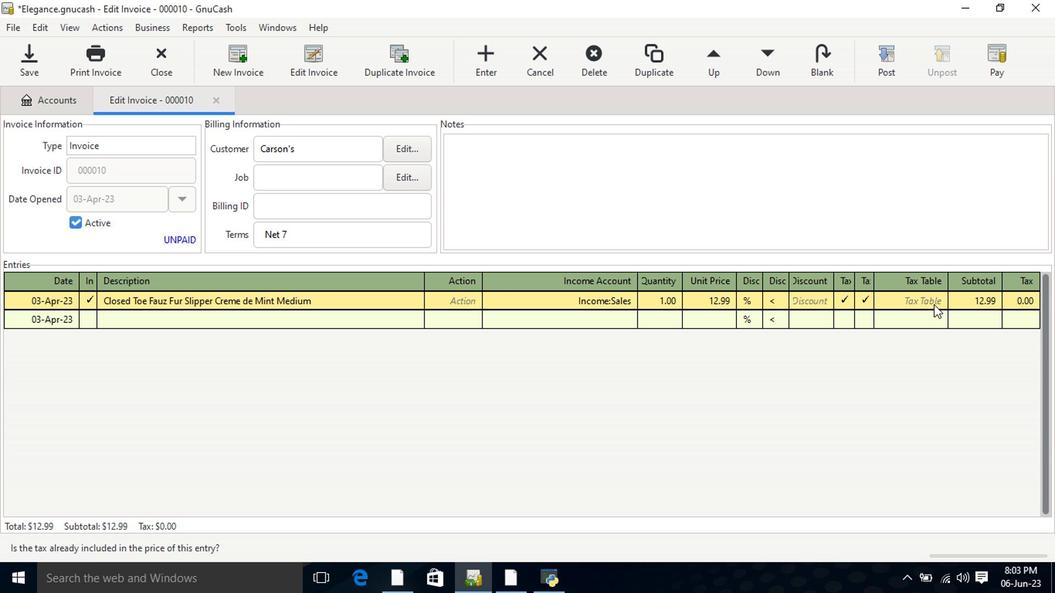 
Action: Mouse pressed left at (931, 304)
Screenshot: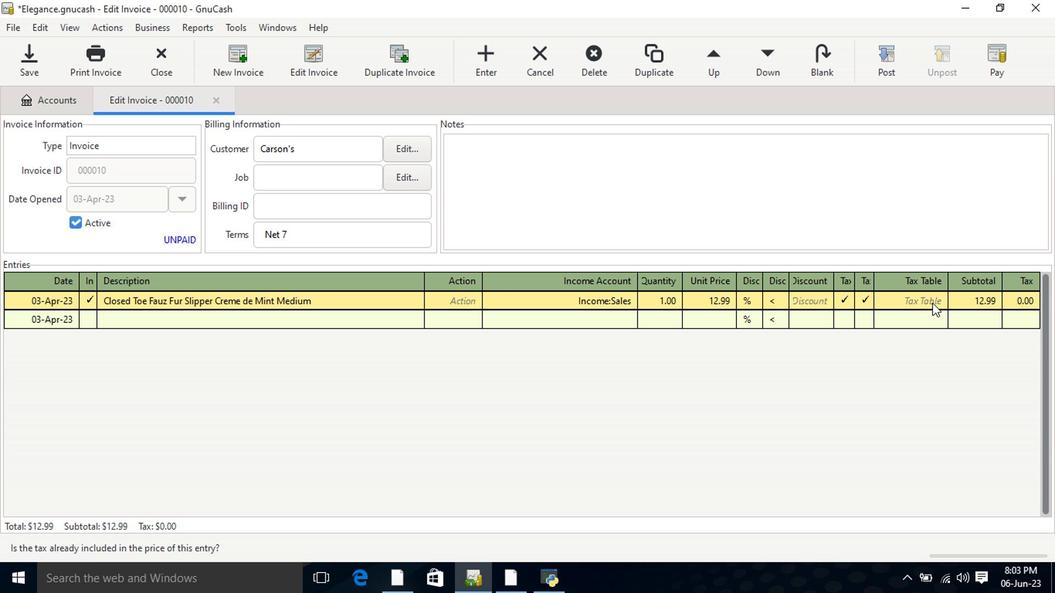 
Action: Mouse moved to (937, 302)
Screenshot: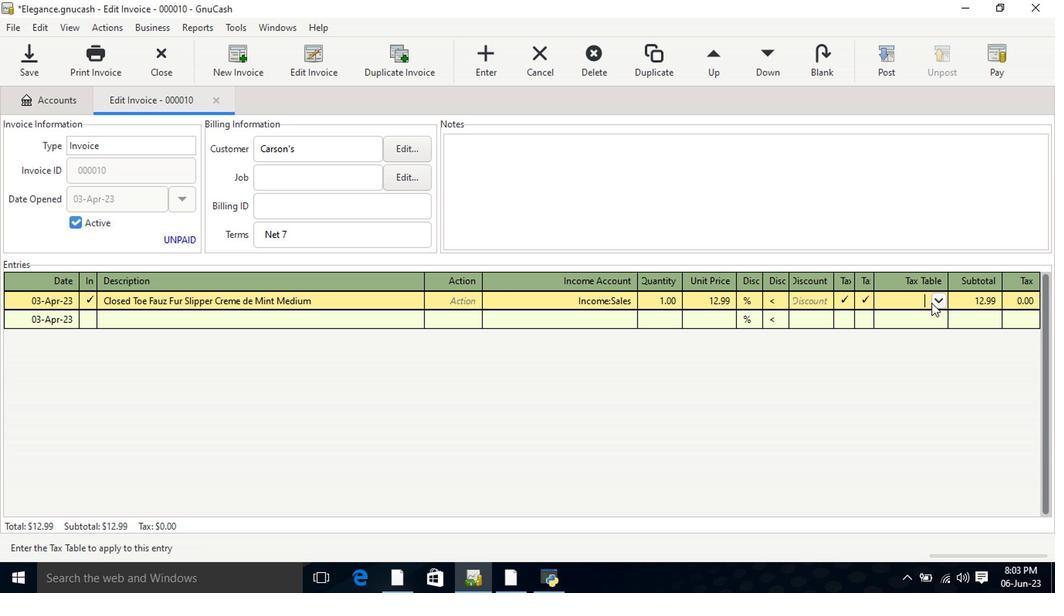 
Action: Mouse pressed left at (937, 302)
Screenshot: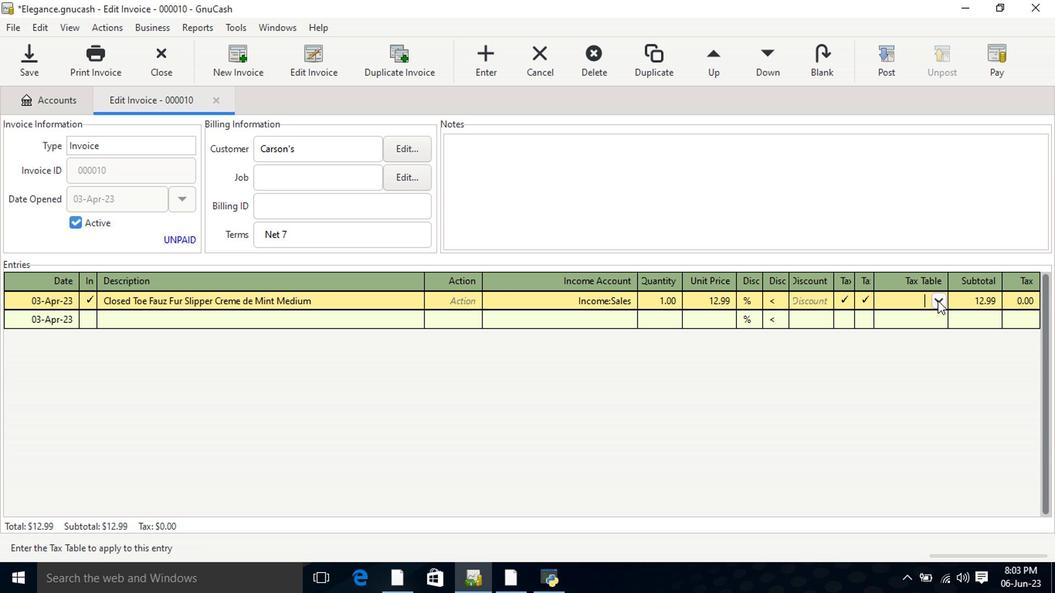 
Action: Mouse moved to (916, 317)
Screenshot: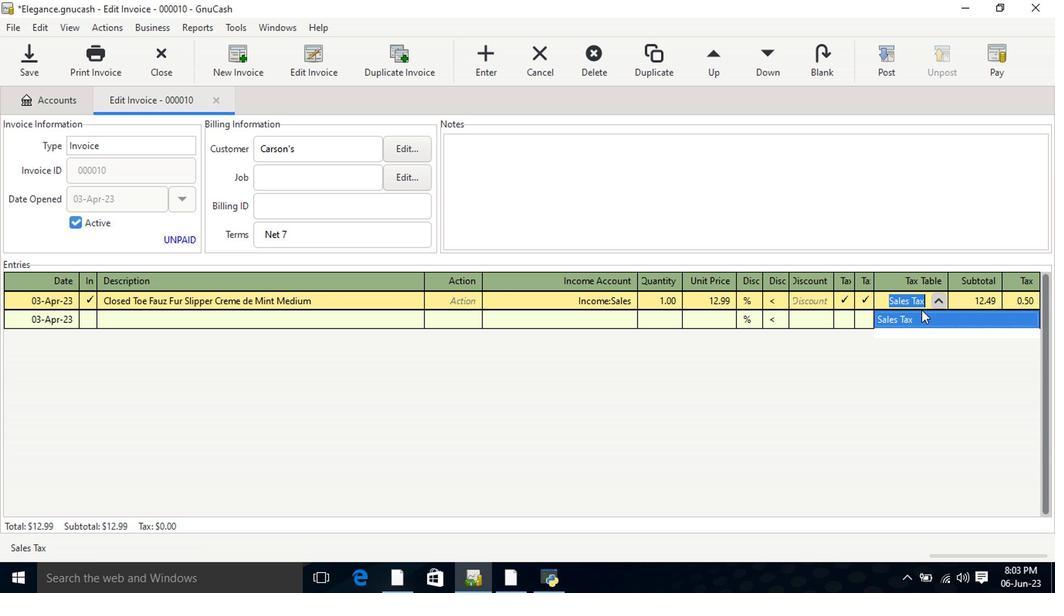 
Action: Mouse pressed left at (916, 317)
Screenshot: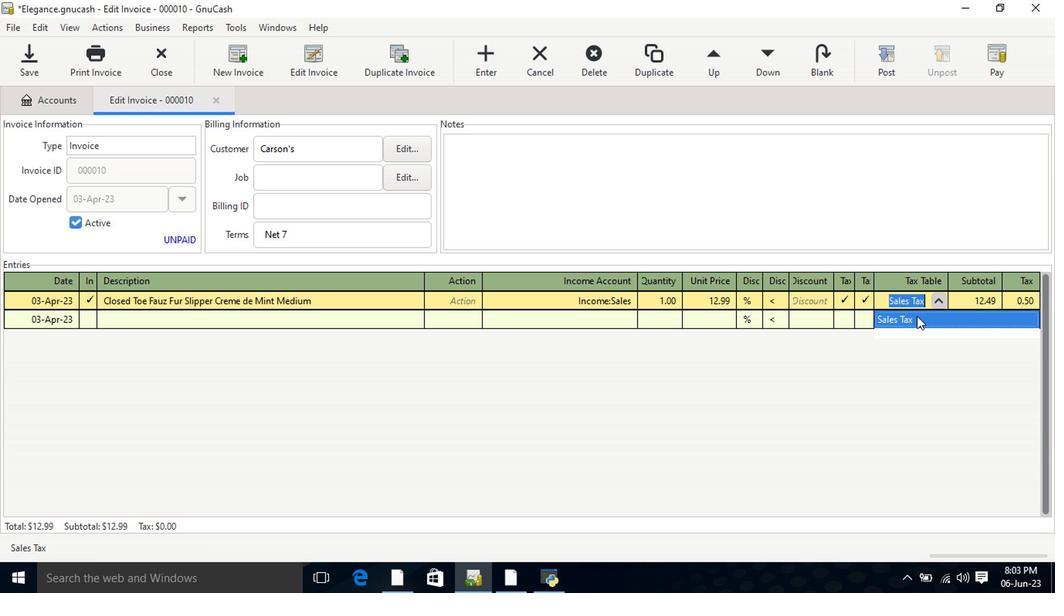 
Action: Key pressed <Key.tab>
Screenshot: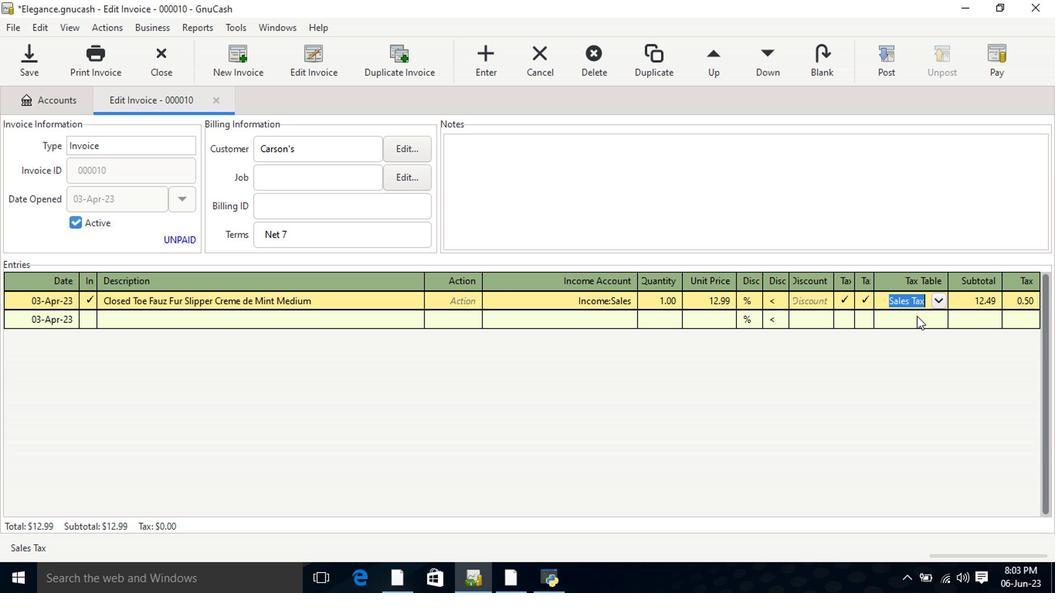 
Action: Mouse moved to (887, 75)
Screenshot: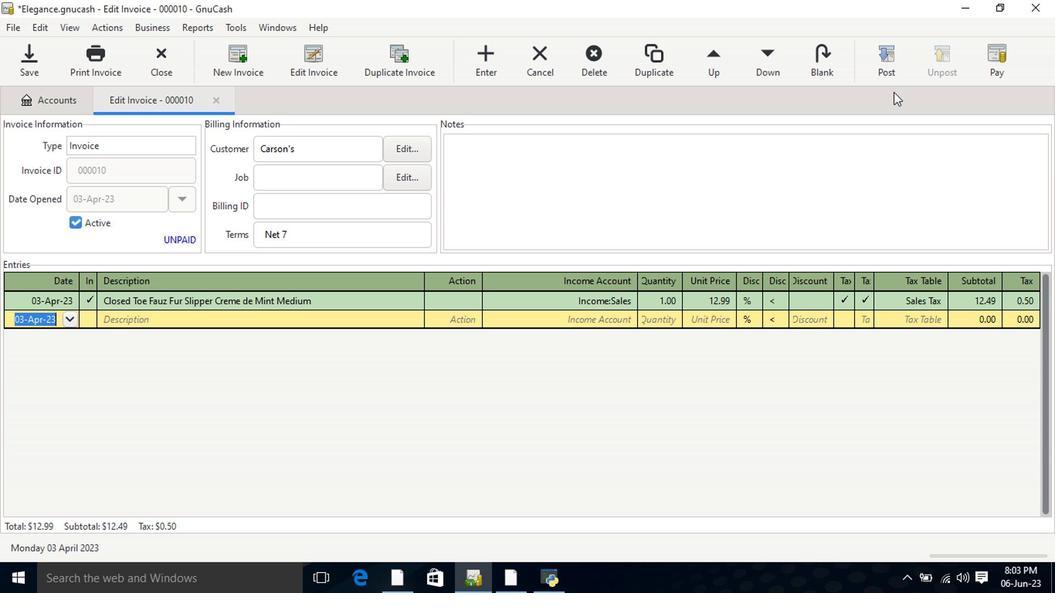 
Action: Mouse pressed left at (887, 75)
Screenshot: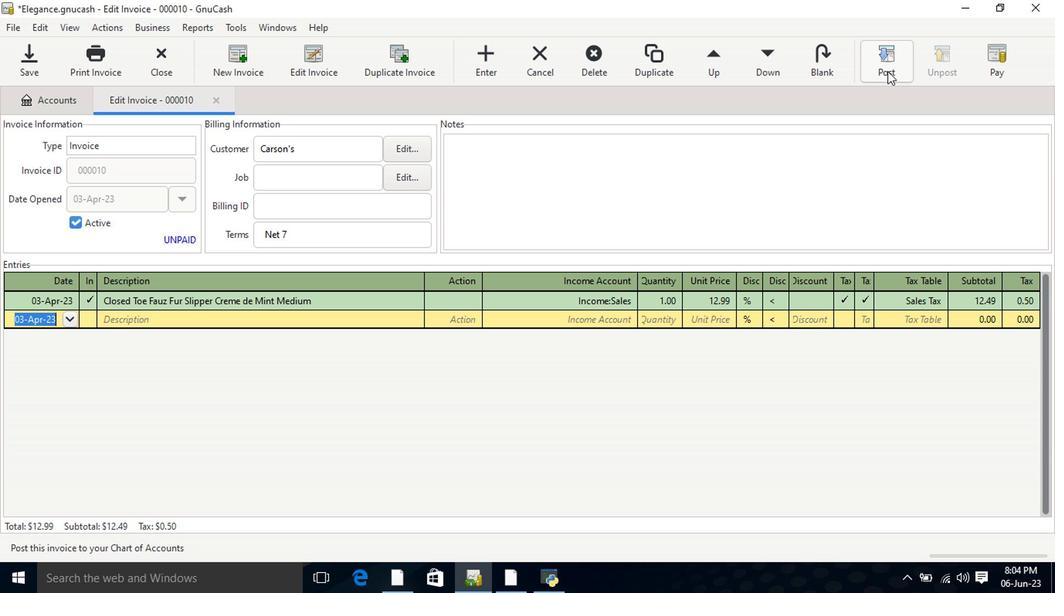
Action: Mouse moved to (663, 258)
Screenshot: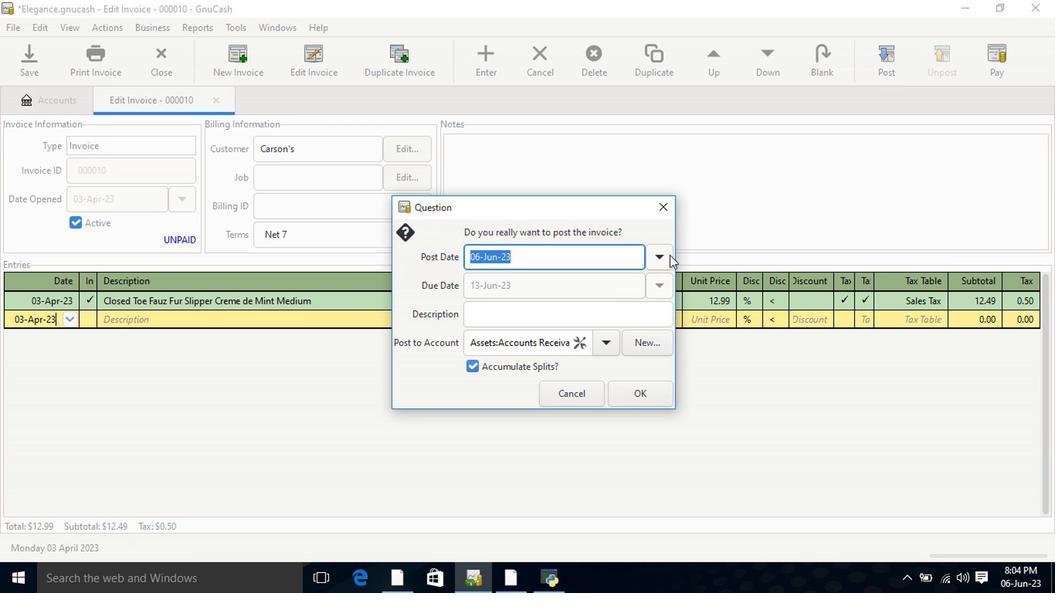 
Action: Mouse pressed left at (663, 258)
Screenshot: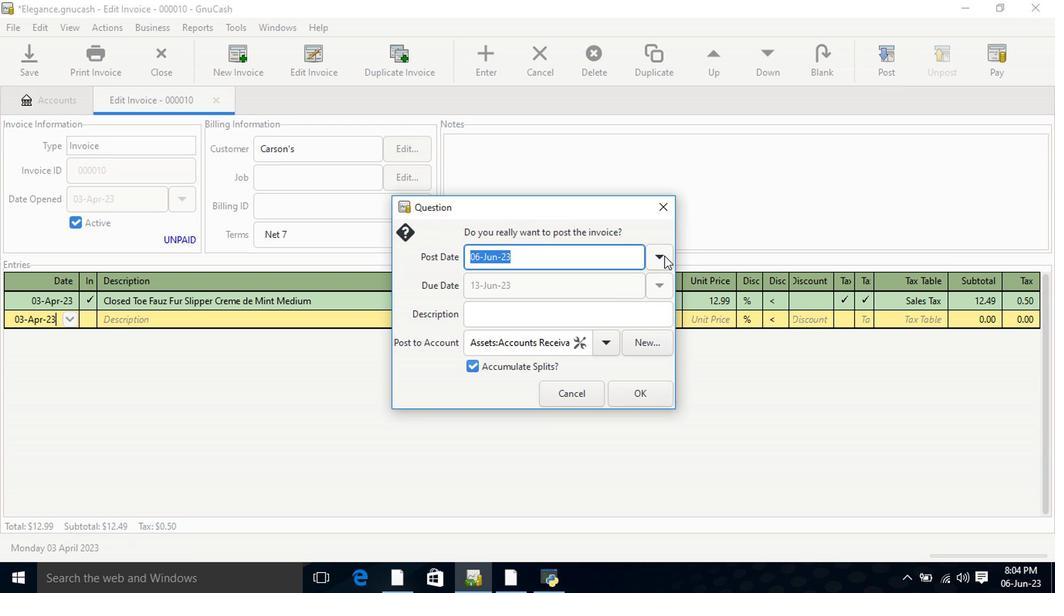 
Action: Mouse moved to (539, 284)
Screenshot: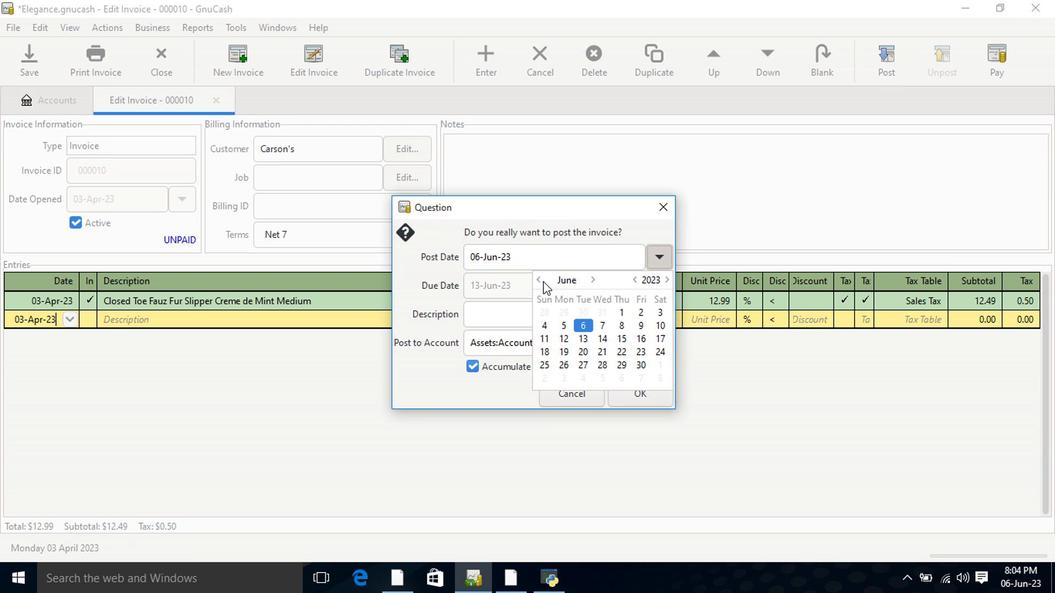 
Action: Mouse pressed left at (539, 284)
Screenshot: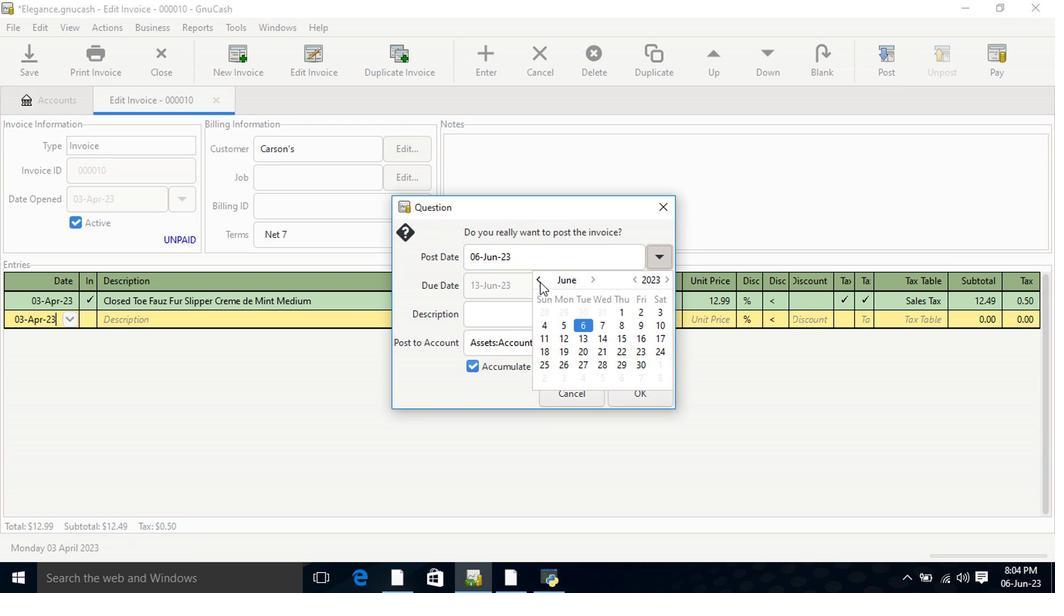 
Action: Mouse pressed left at (539, 284)
Screenshot: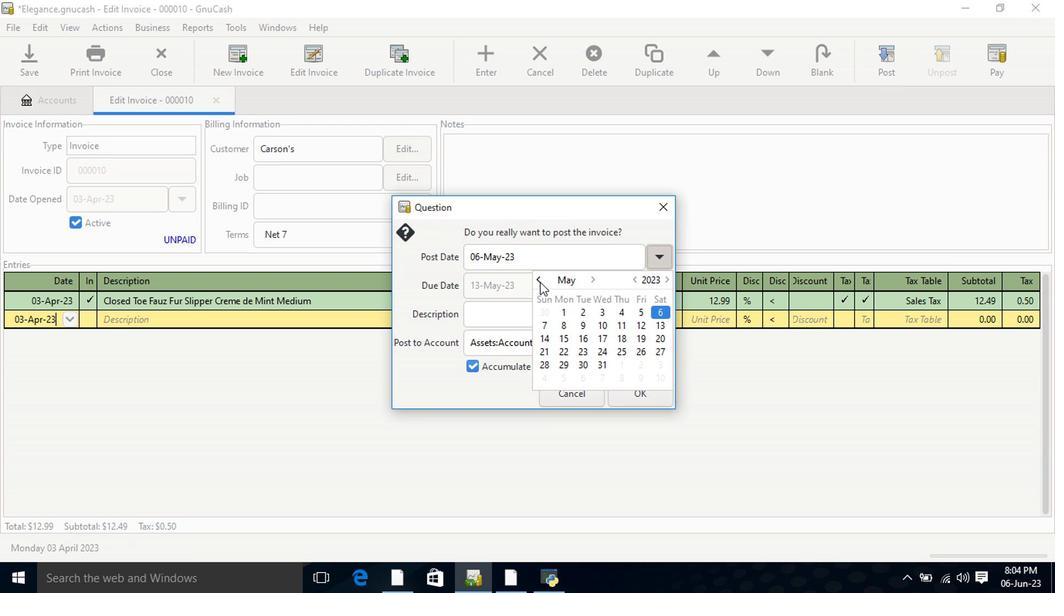 
Action: Mouse moved to (564, 327)
Screenshot: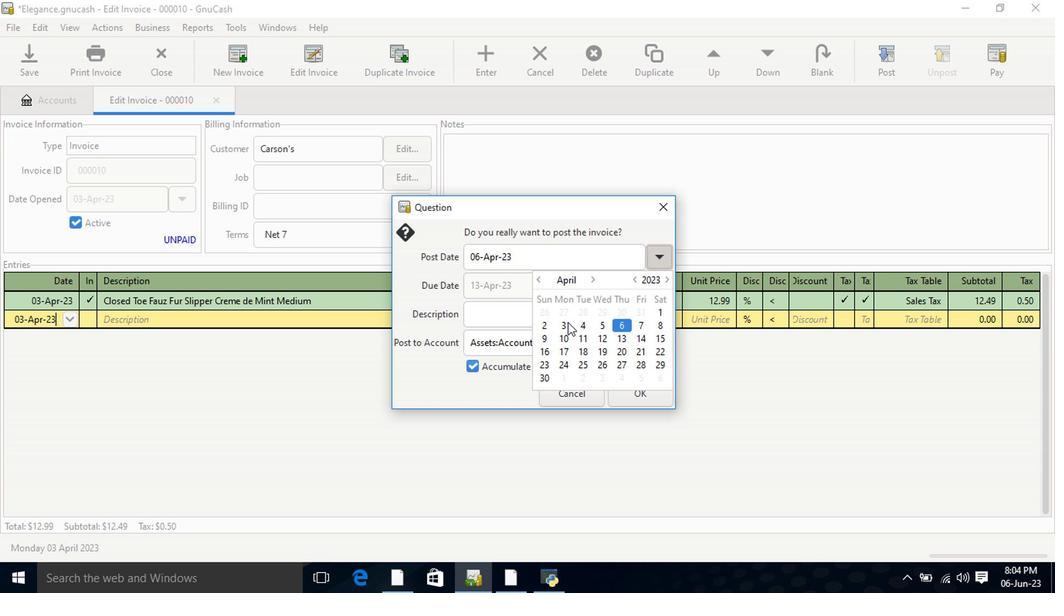 
Action: Mouse pressed left at (564, 327)
Screenshot: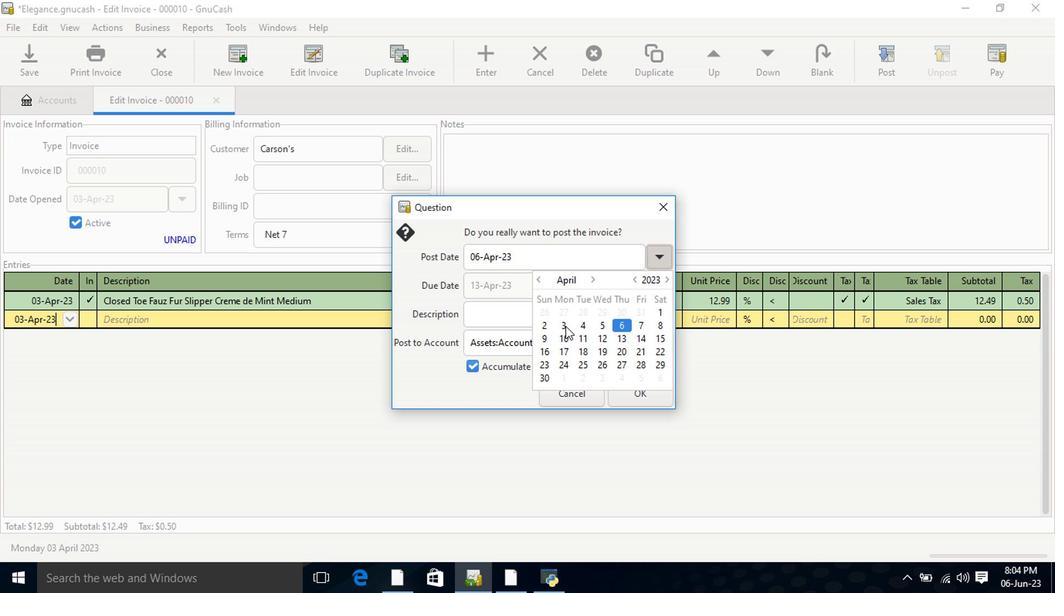 
Action: Mouse pressed left at (564, 327)
Screenshot: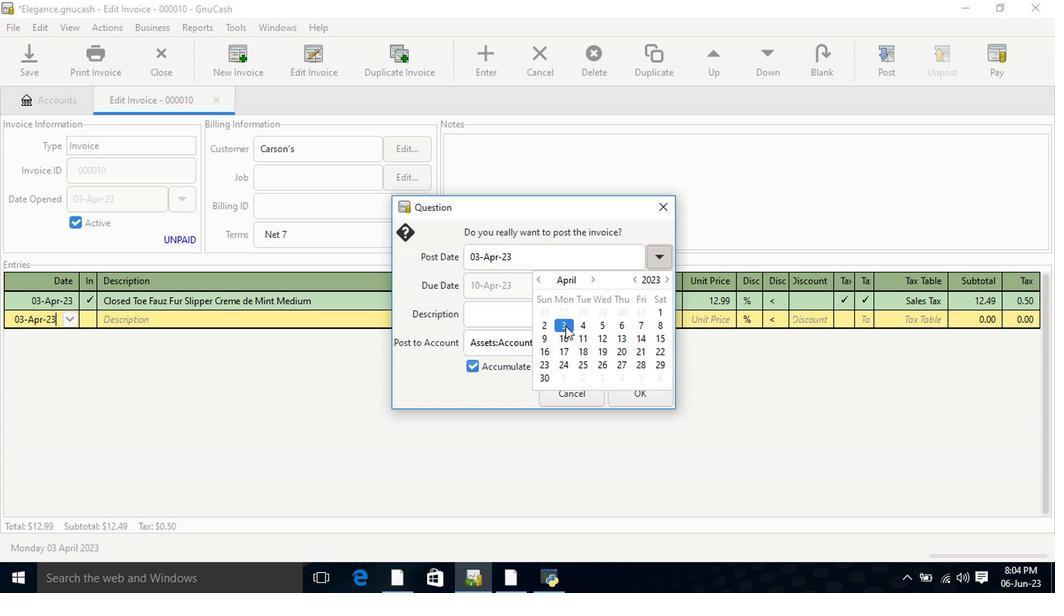 
Action: Mouse moved to (636, 390)
Screenshot: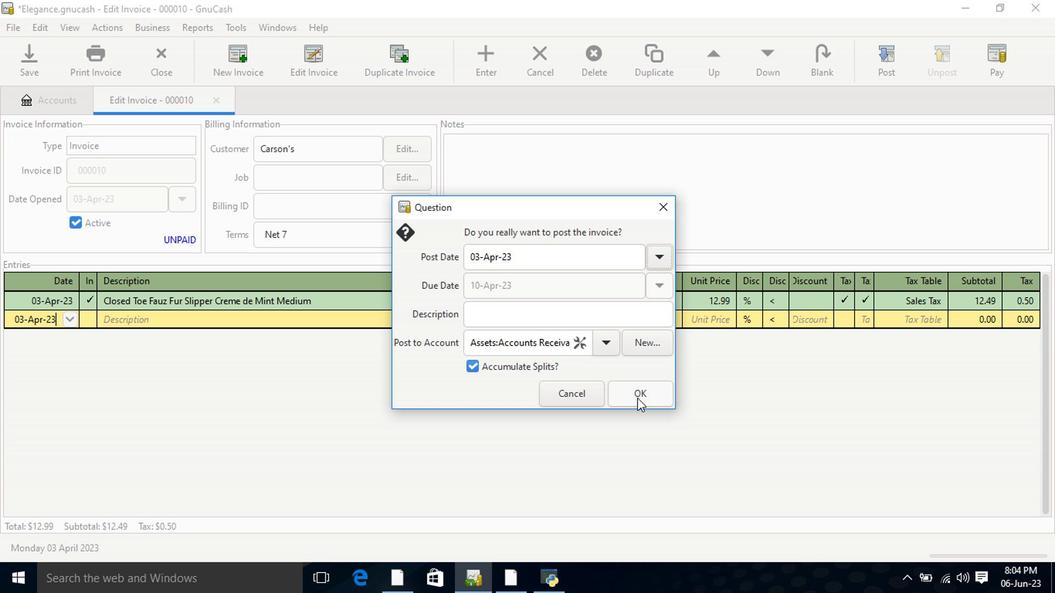 
Action: Mouse pressed left at (636, 390)
Screenshot: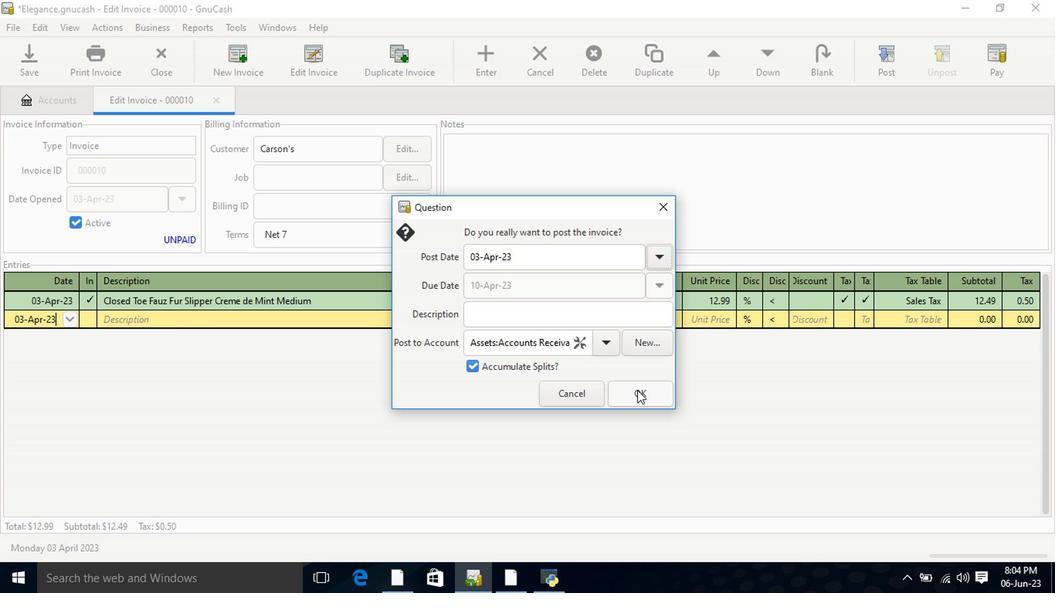 
Action: Mouse moved to (993, 72)
Screenshot: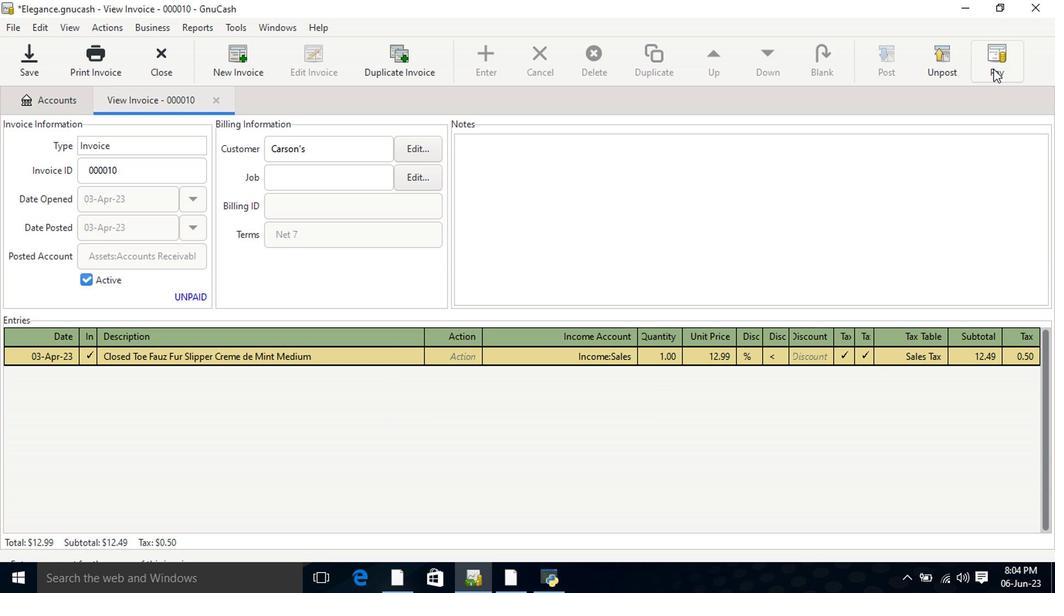 
Action: Mouse pressed left at (993, 72)
Screenshot: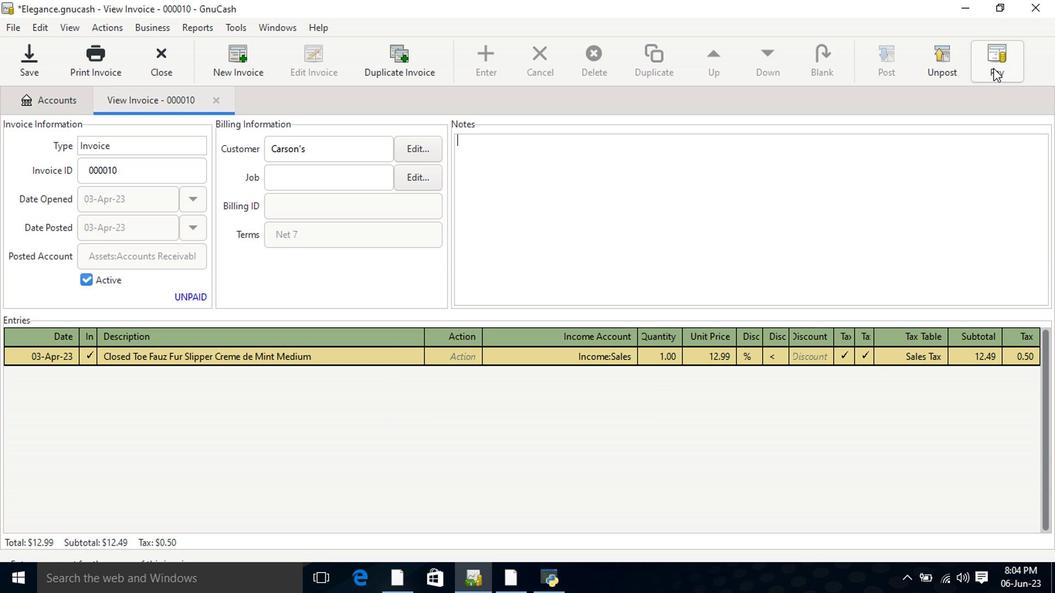 
Action: Mouse moved to (472, 307)
Screenshot: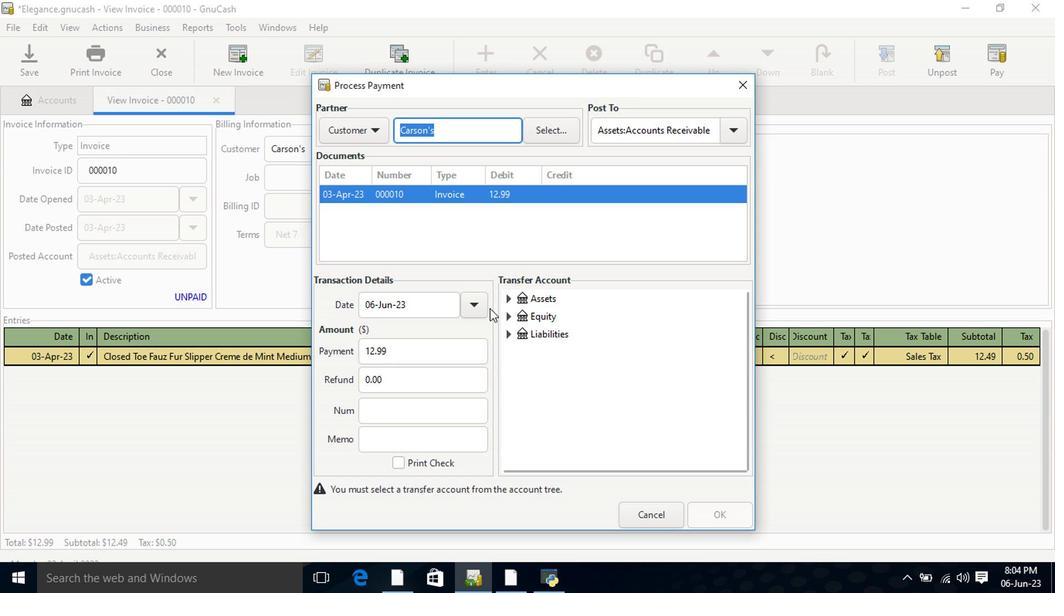 
Action: Mouse pressed left at (472, 307)
Screenshot: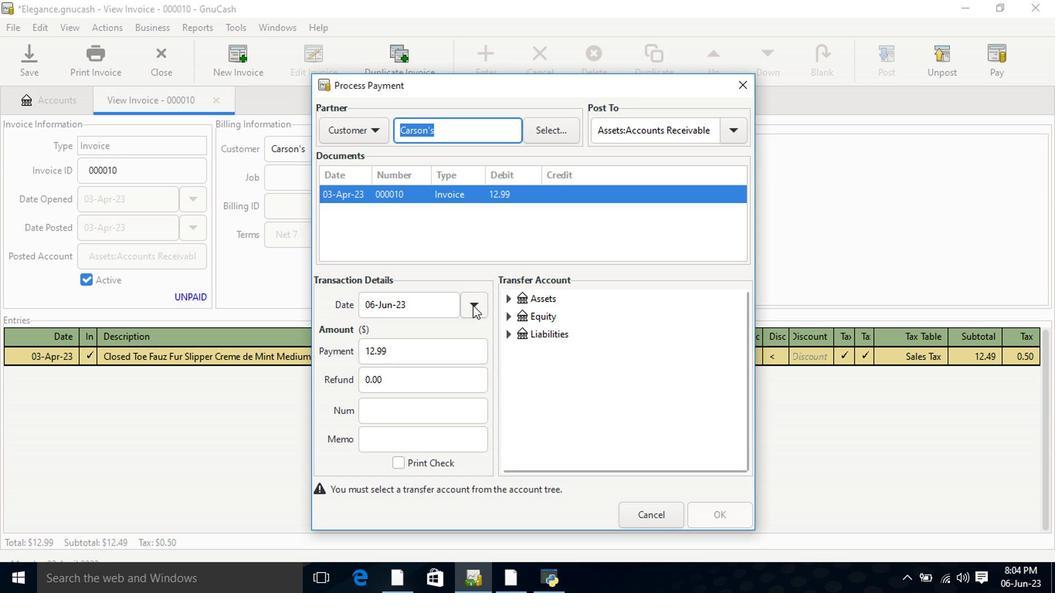 
Action: Mouse moved to (353, 329)
Screenshot: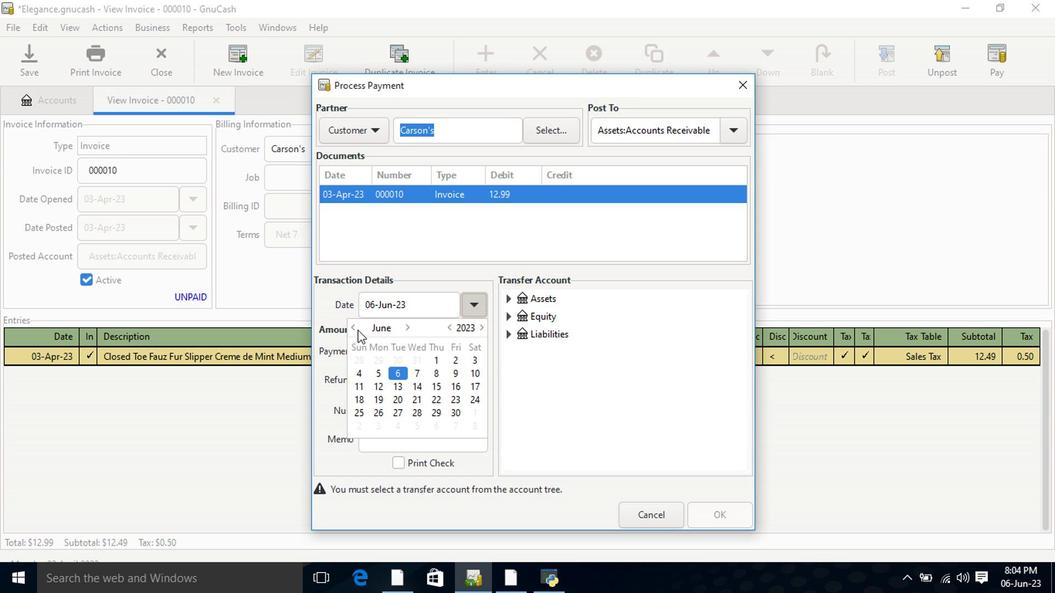 
Action: Mouse pressed left at (353, 329)
Screenshot: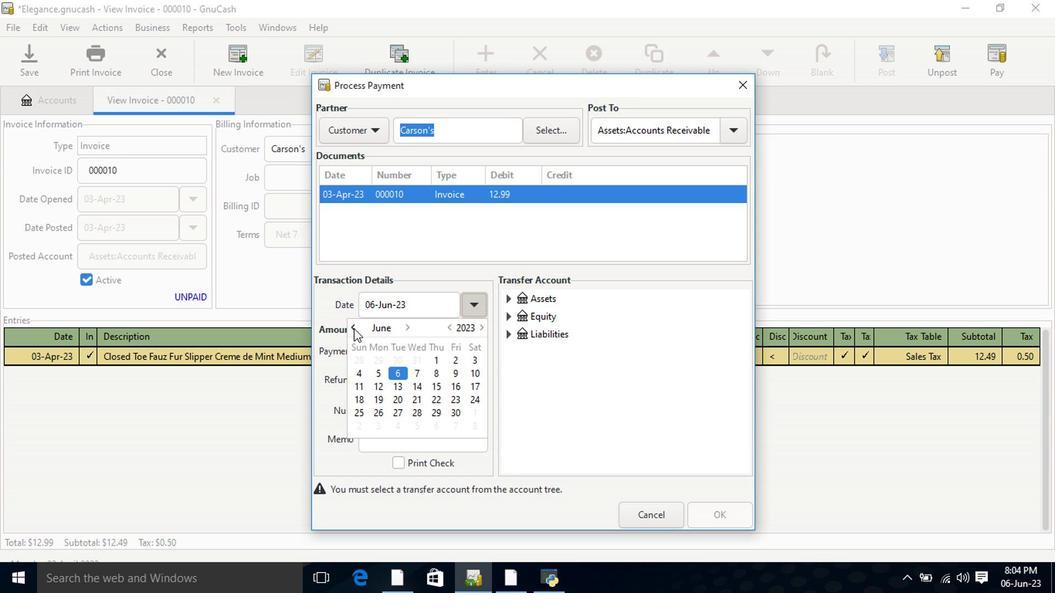 
Action: Mouse pressed left at (353, 329)
Screenshot: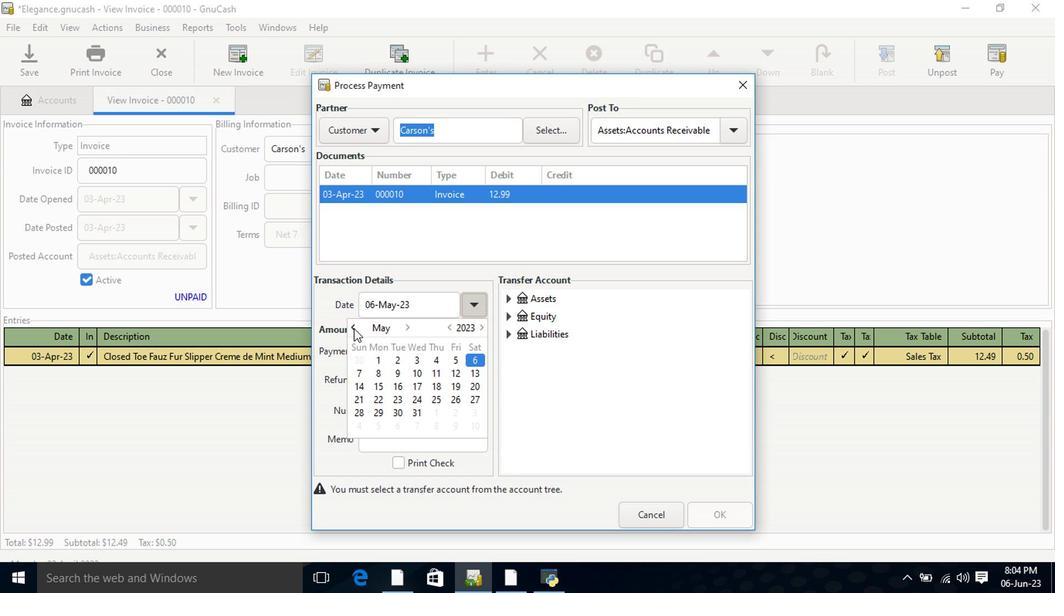 
Action: Mouse moved to (359, 386)
Screenshot: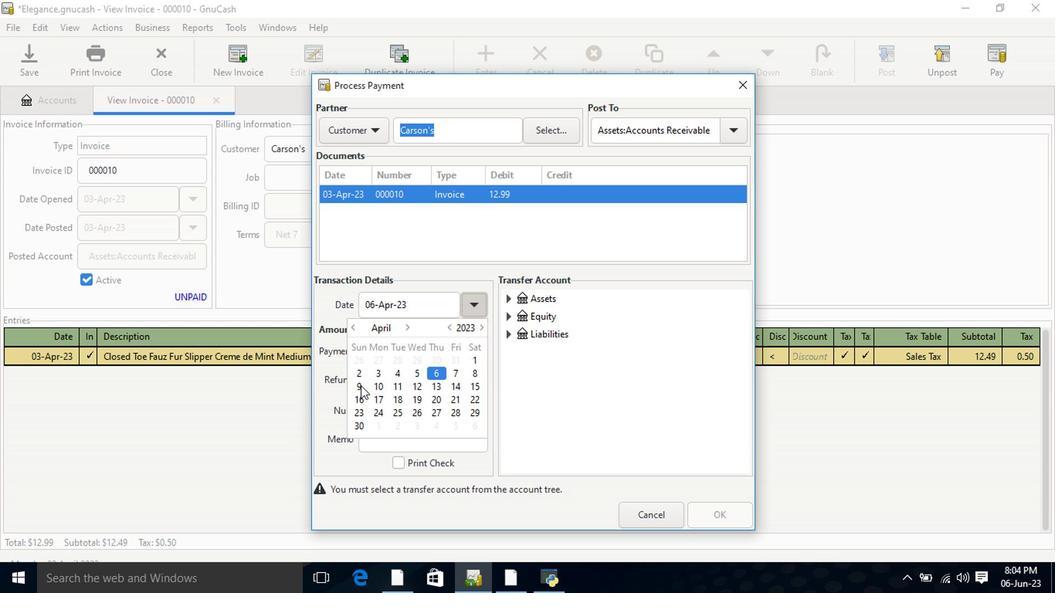
Action: Mouse pressed left at (359, 386)
Screenshot: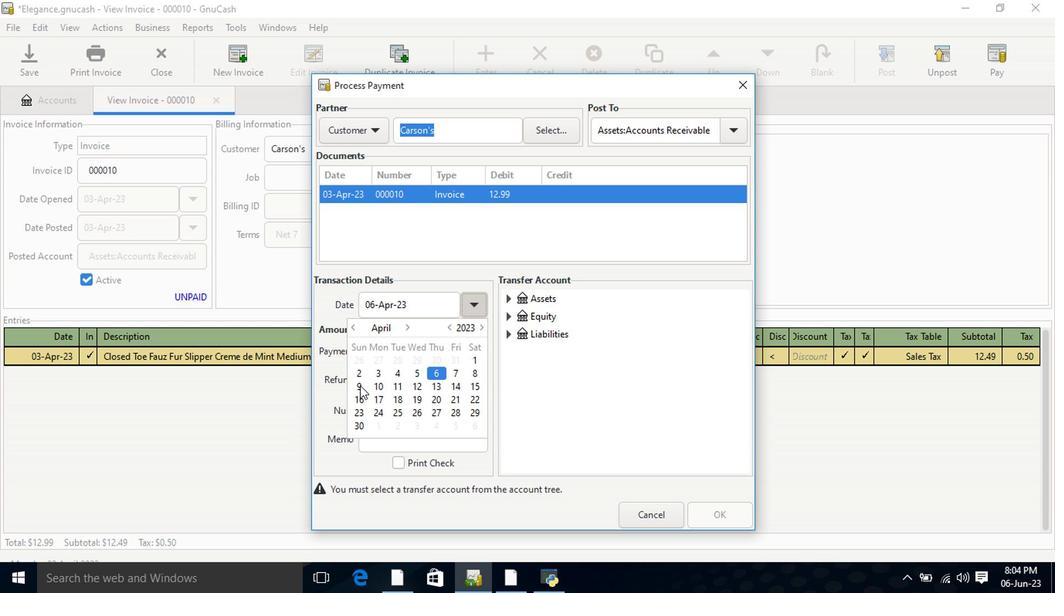 
Action: Mouse pressed left at (359, 386)
Screenshot: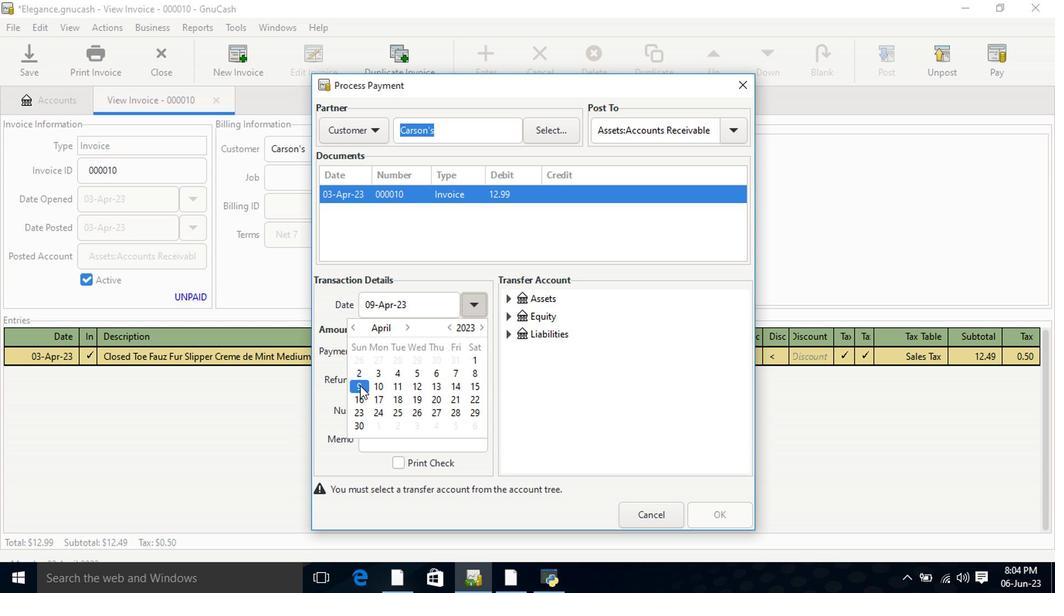 
Action: Mouse moved to (510, 301)
Screenshot: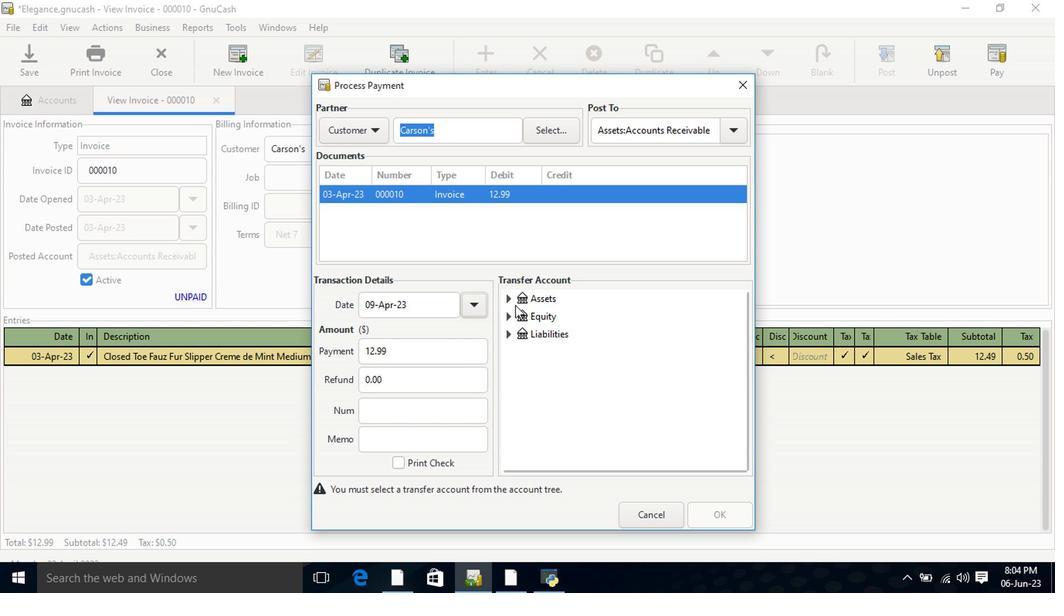 
Action: Mouse pressed left at (510, 301)
Screenshot: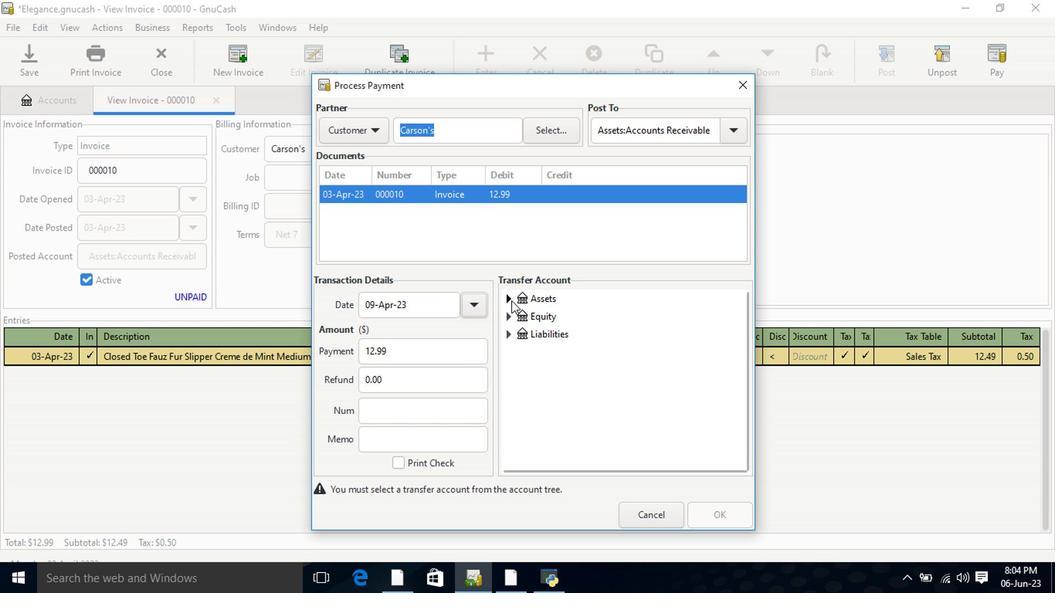 
Action: Mouse moved to (521, 319)
Screenshot: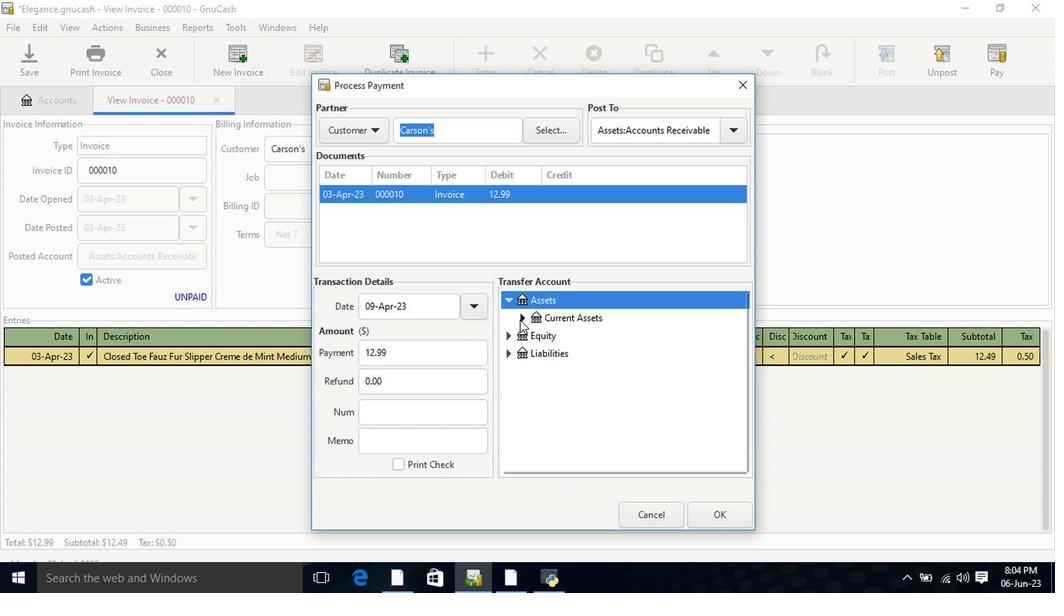 
Action: Mouse pressed left at (521, 319)
Screenshot: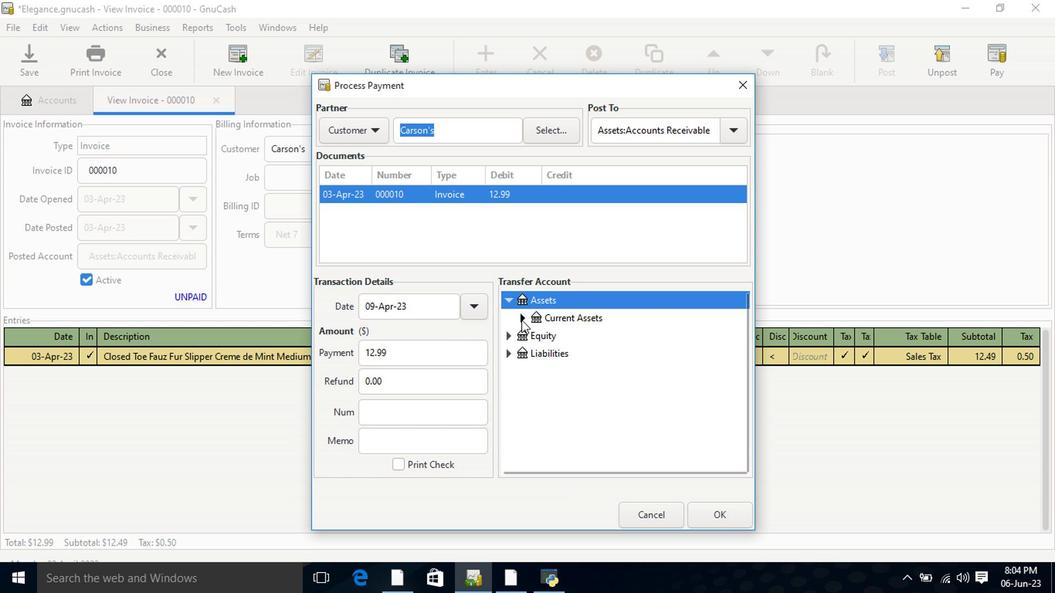 
Action: Mouse moved to (561, 340)
Screenshot: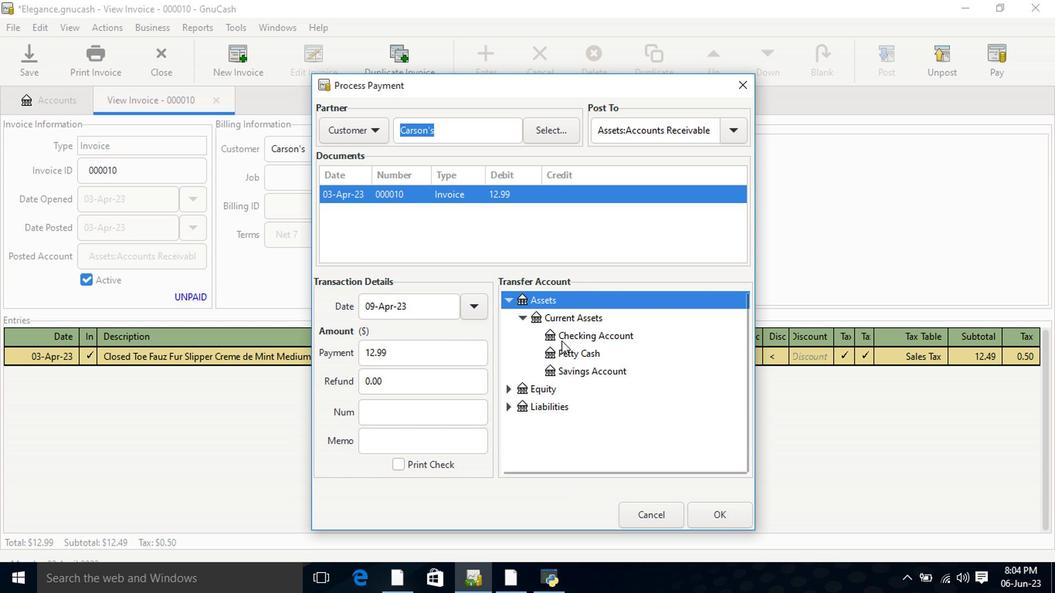 
Action: Mouse pressed left at (561, 340)
Screenshot: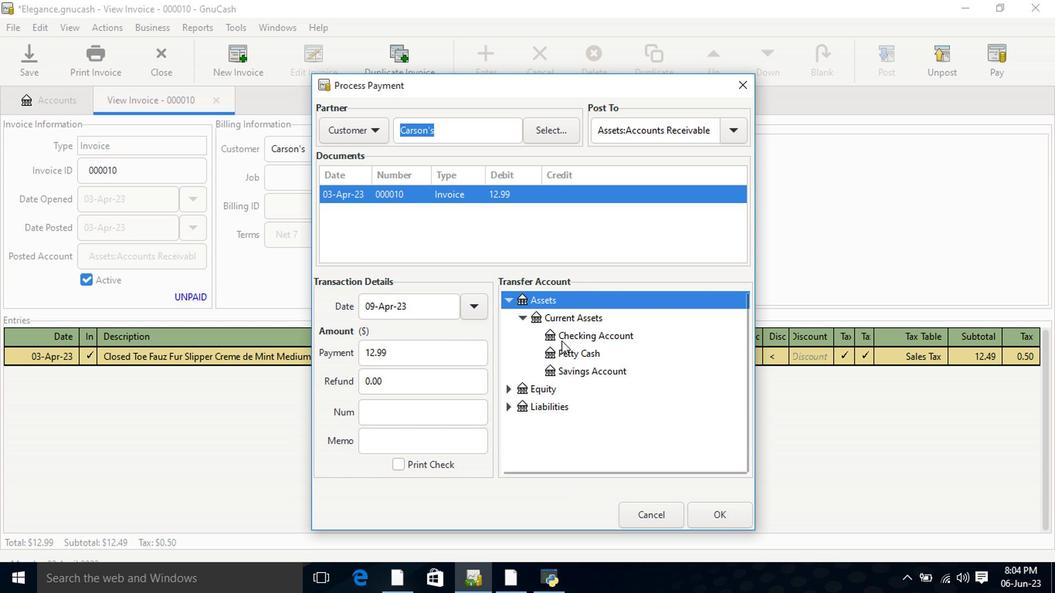 
Action: Mouse moved to (717, 514)
Screenshot: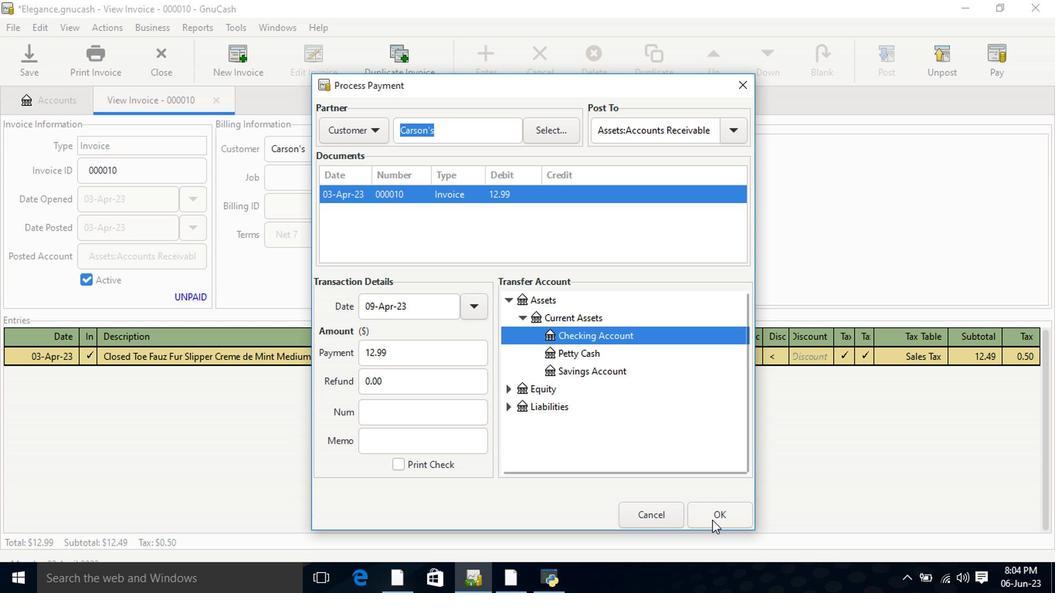 
Action: Mouse pressed left at (717, 514)
Screenshot: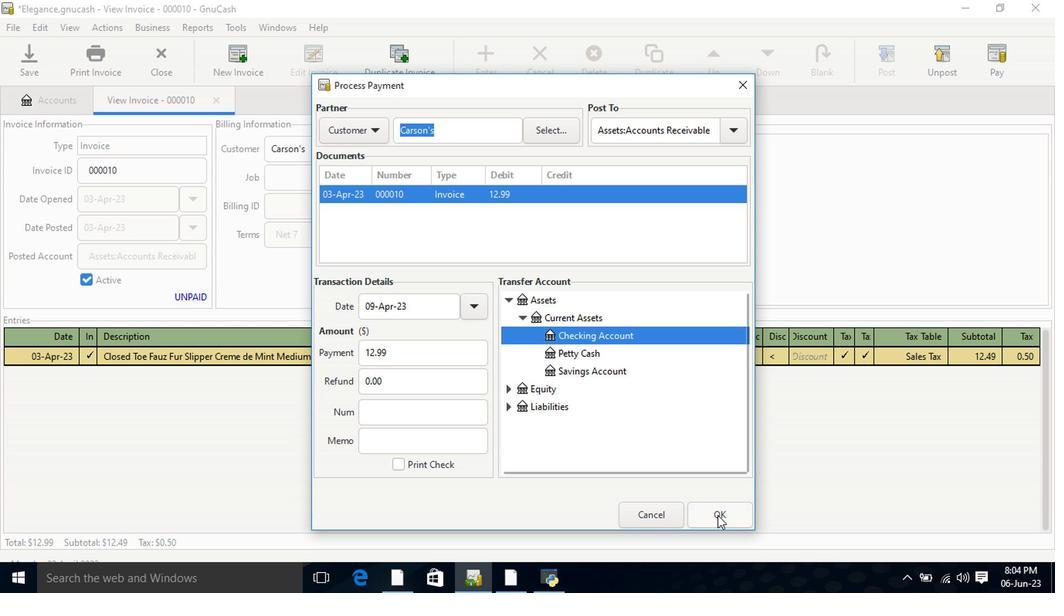 
Action: Mouse moved to (104, 67)
Screenshot: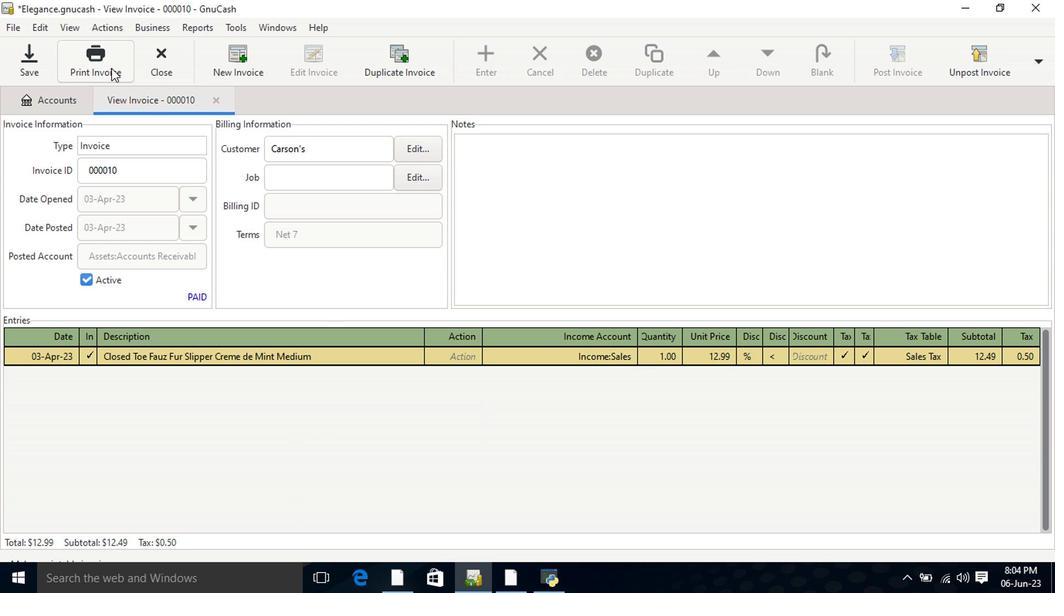 
Action: Mouse pressed left at (104, 67)
Screenshot: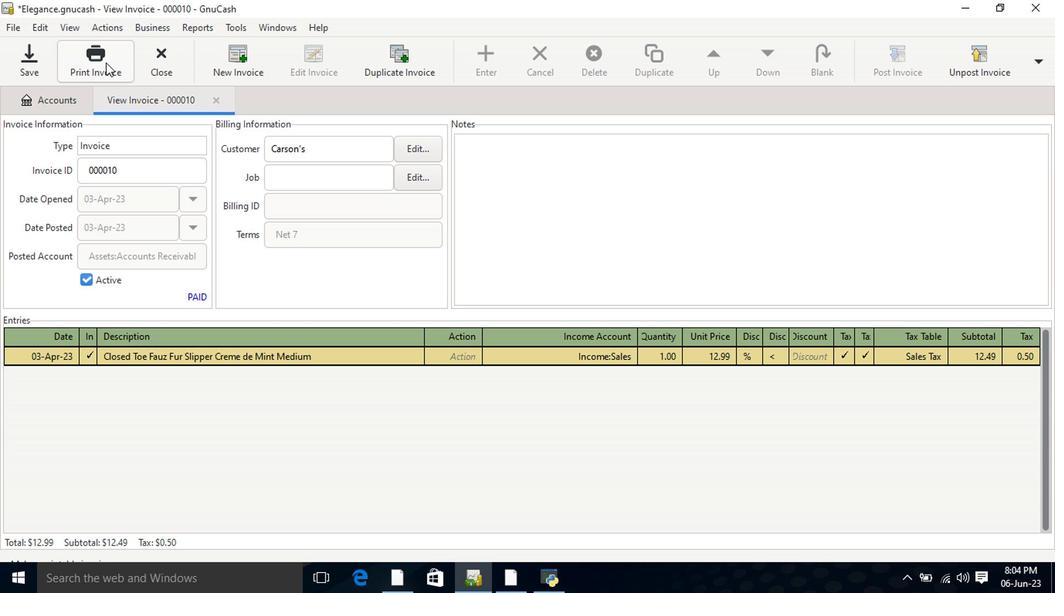 
Action: Mouse moved to (640, 388)
Screenshot: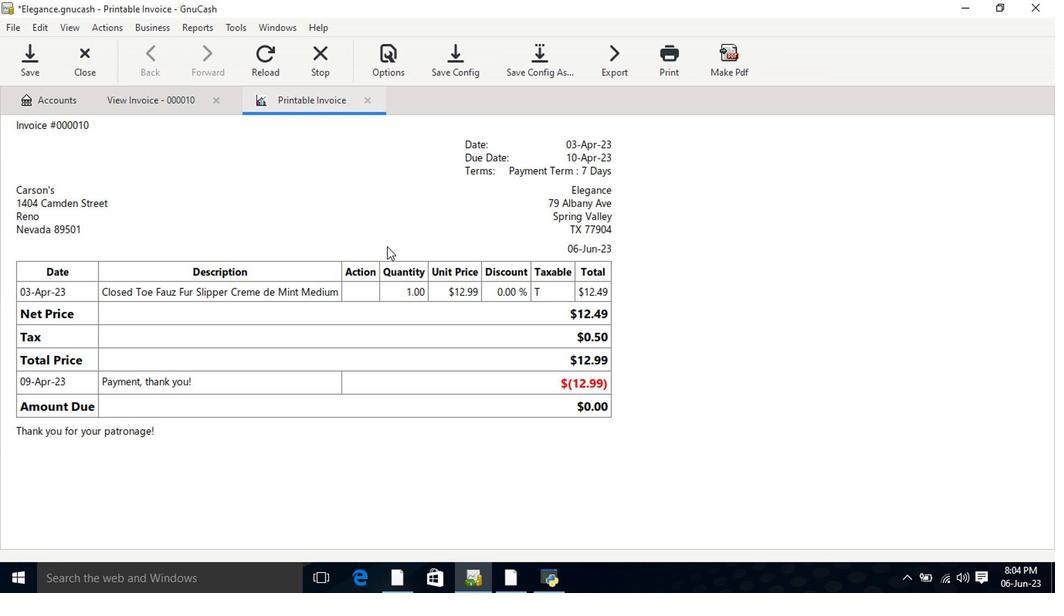 
